 Task: Create a due date automation trigger when advanced on, on the tuesday of the week before a card is due add fields with custom field "Resume" set to a number greater or equal to 1 and lower than 10 at 11:00 AM.
Action: Mouse pressed left at (647, 317)
Screenshot: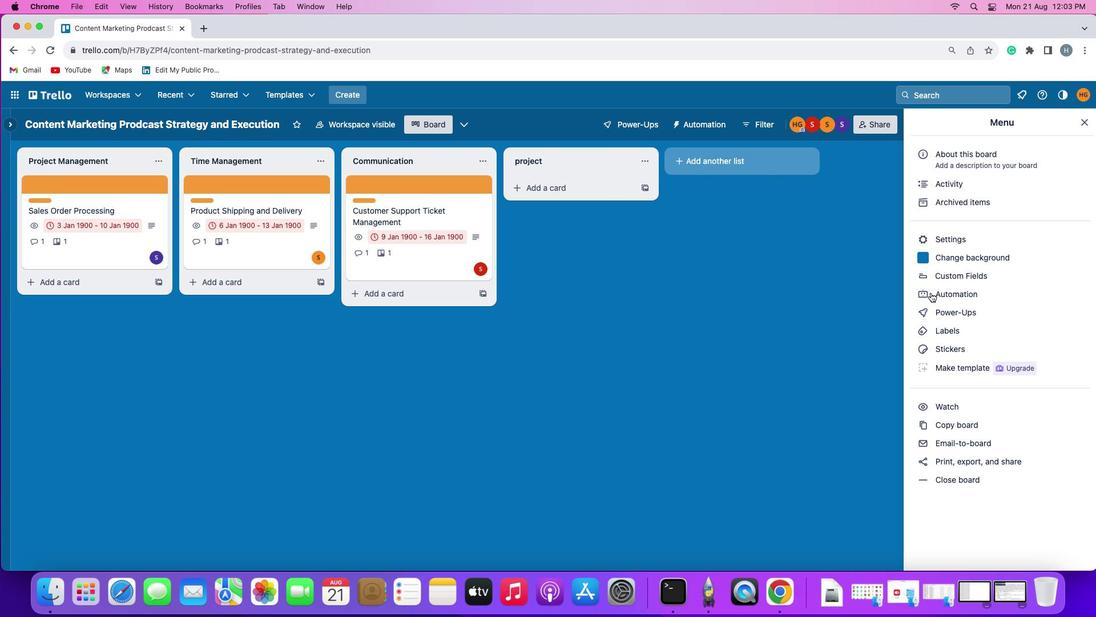 
Action: Mouse pressed left at (647, 317)
Screenshot: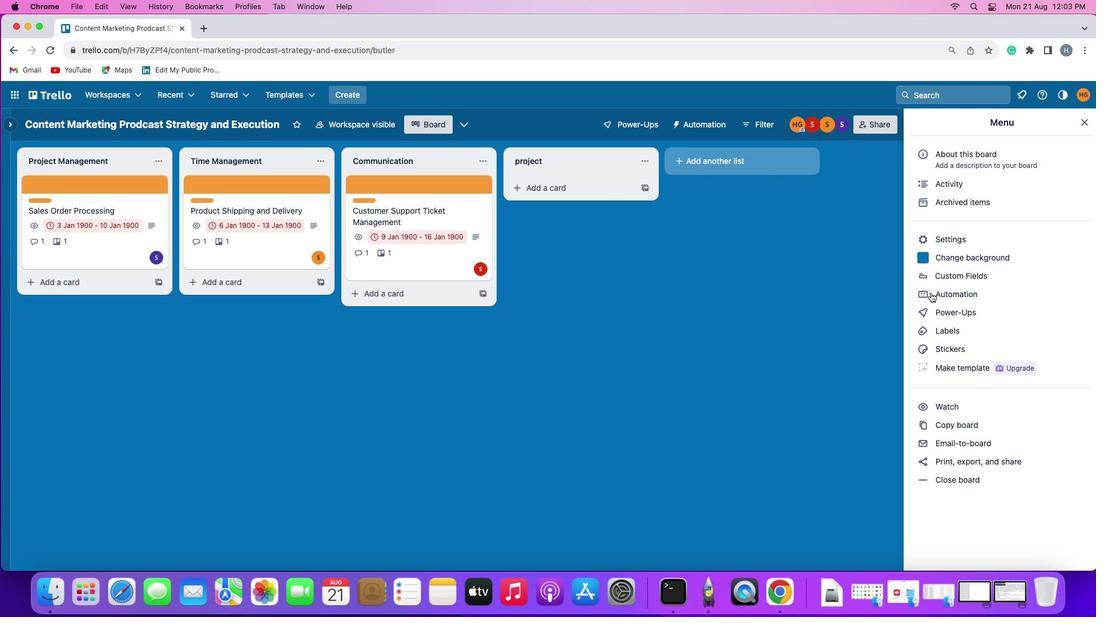 
Action: Mouse moved to (262, 297)
Screenshot: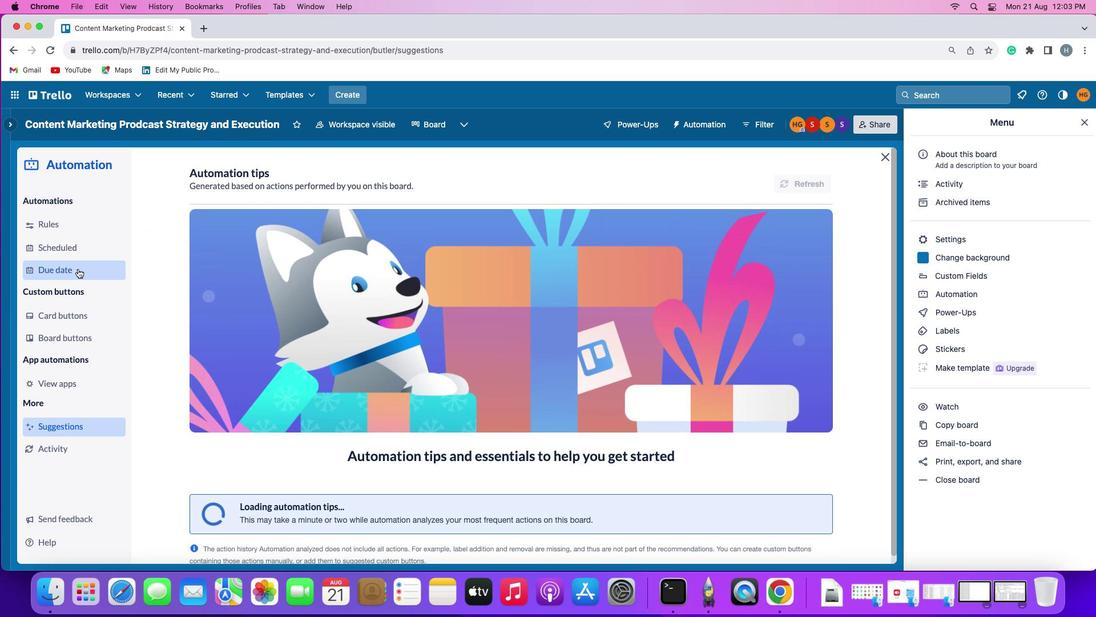 
Action: Mouse pressed left at (262, 297)
Screenshot: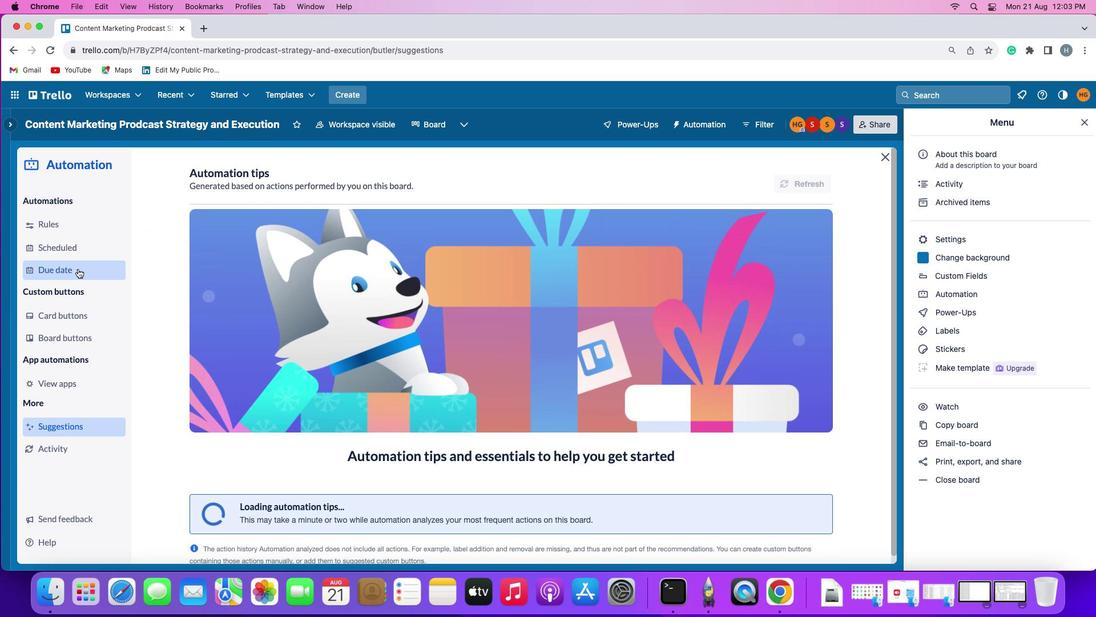 
Action: Mouse moved to (580, 213)
Screenshot: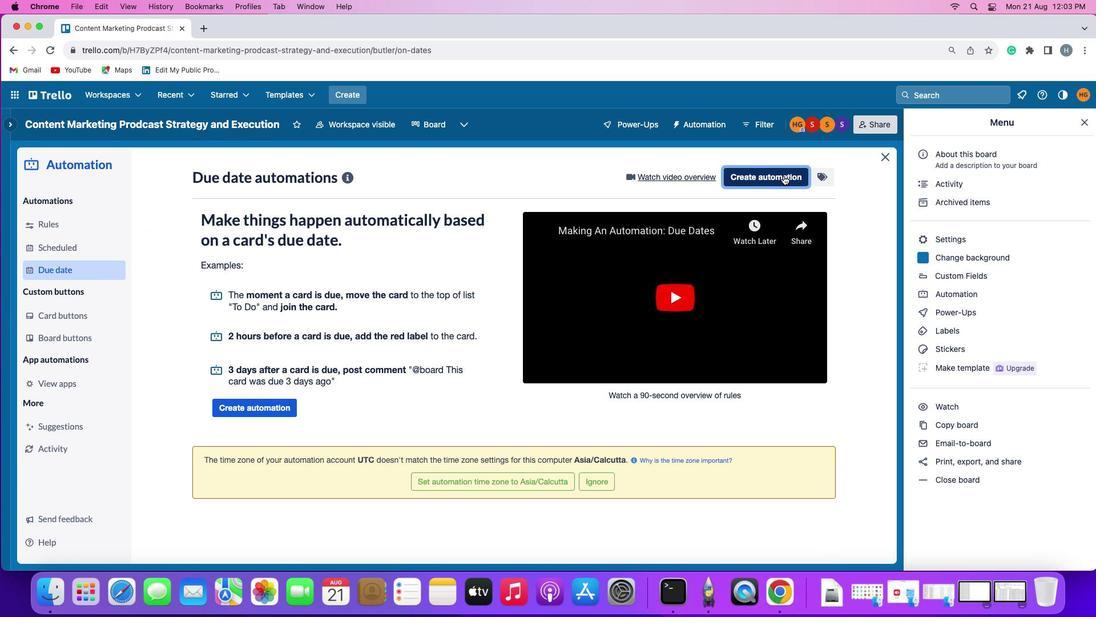 
Action: Mouse pressed left at (580, 213)
Screenshot: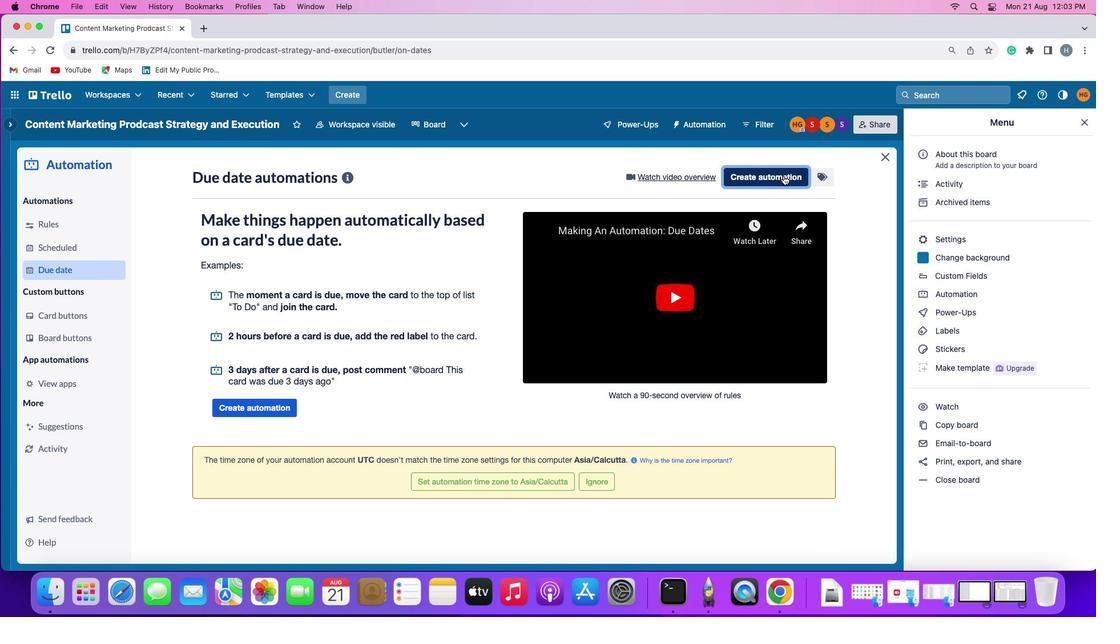 
Action: Mouse moved to (342, 314)
Screenshot: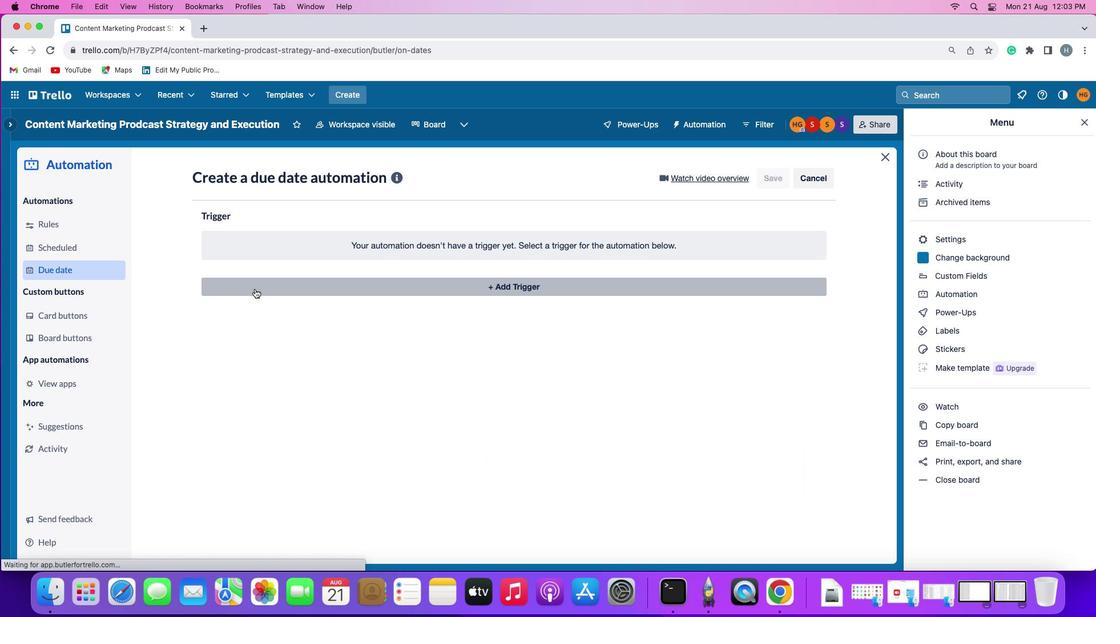 
Action: Mouse pressed left at (342, 314)
Screenshot: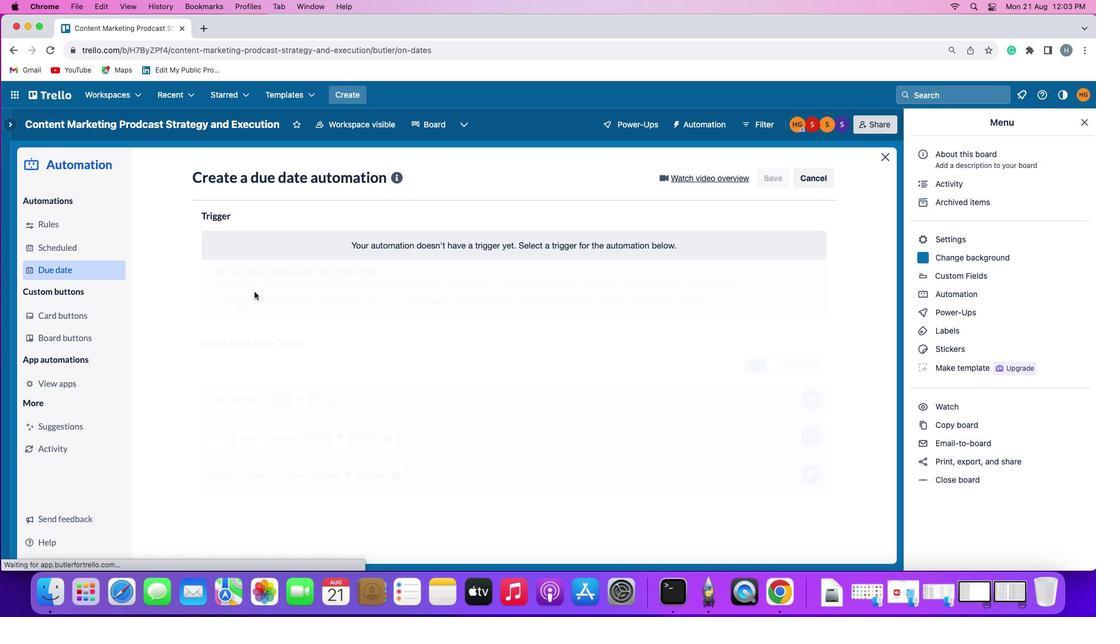 
Action: Mouse moved to (337, 502)
Screenshot: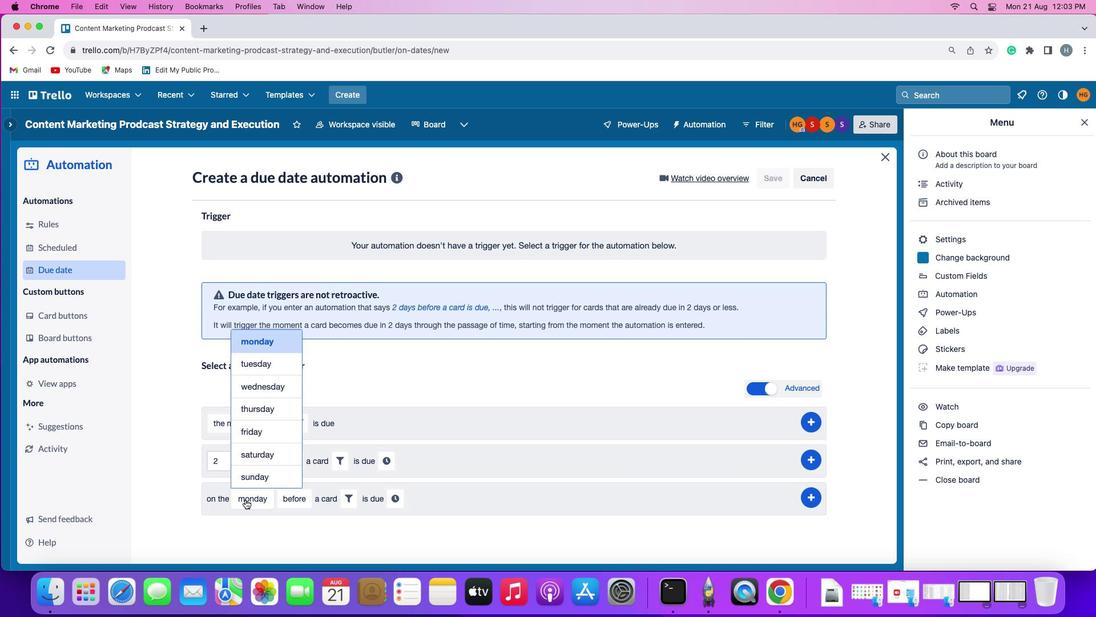 
Action: Mouse pressed left at (337, 502)
Screenshot: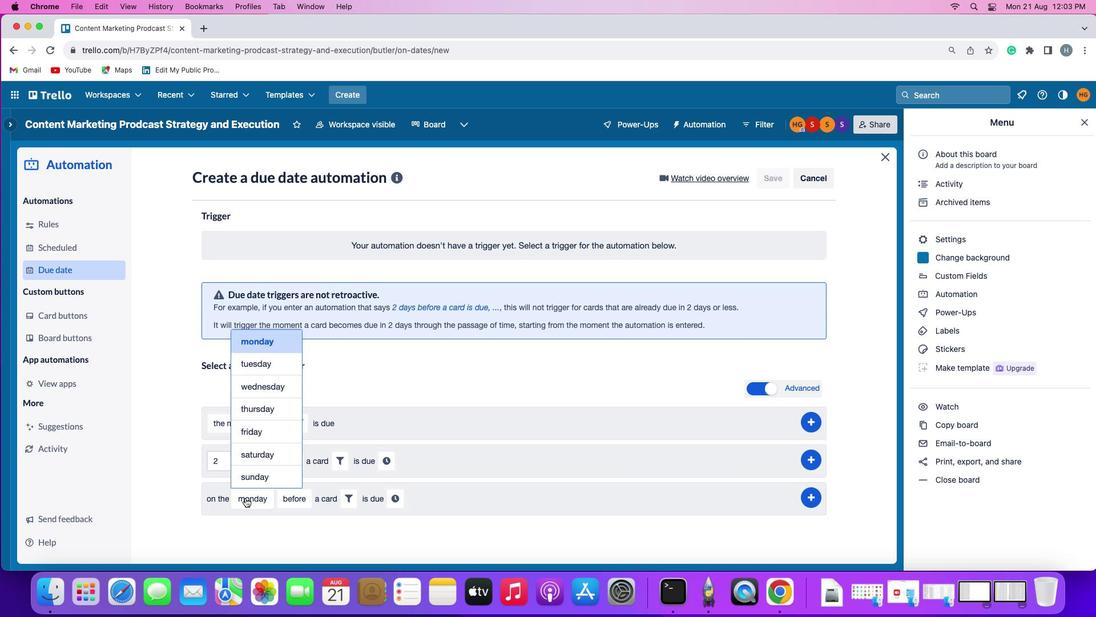 
Action: Mouse moved to (343, 382)
Screenshot: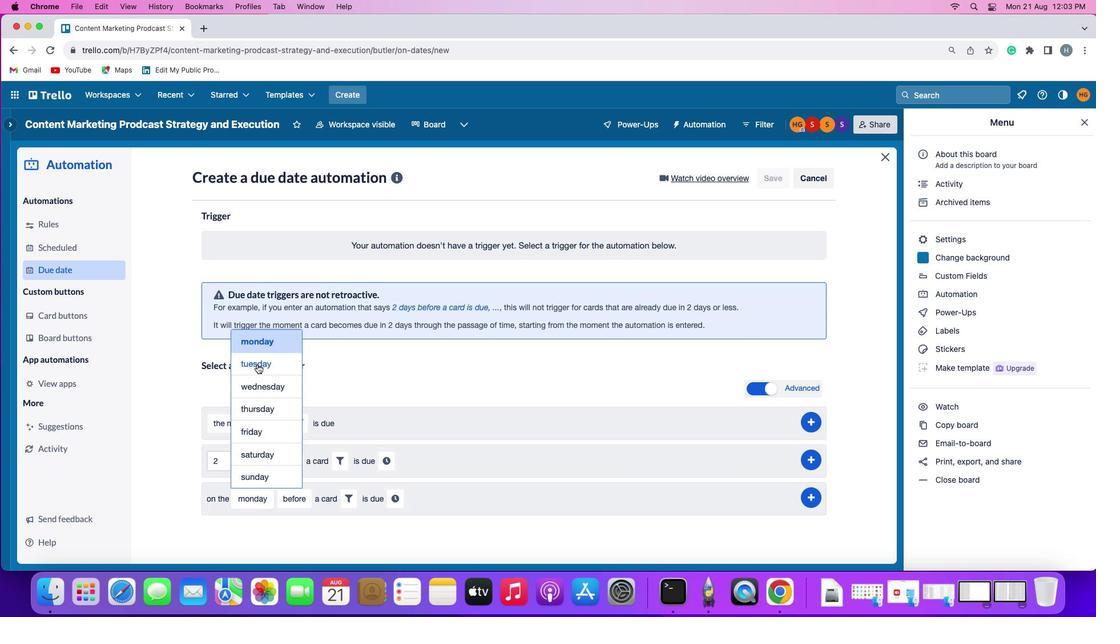 
Action: Mouse pressed left at (343, 382)
Screenshot: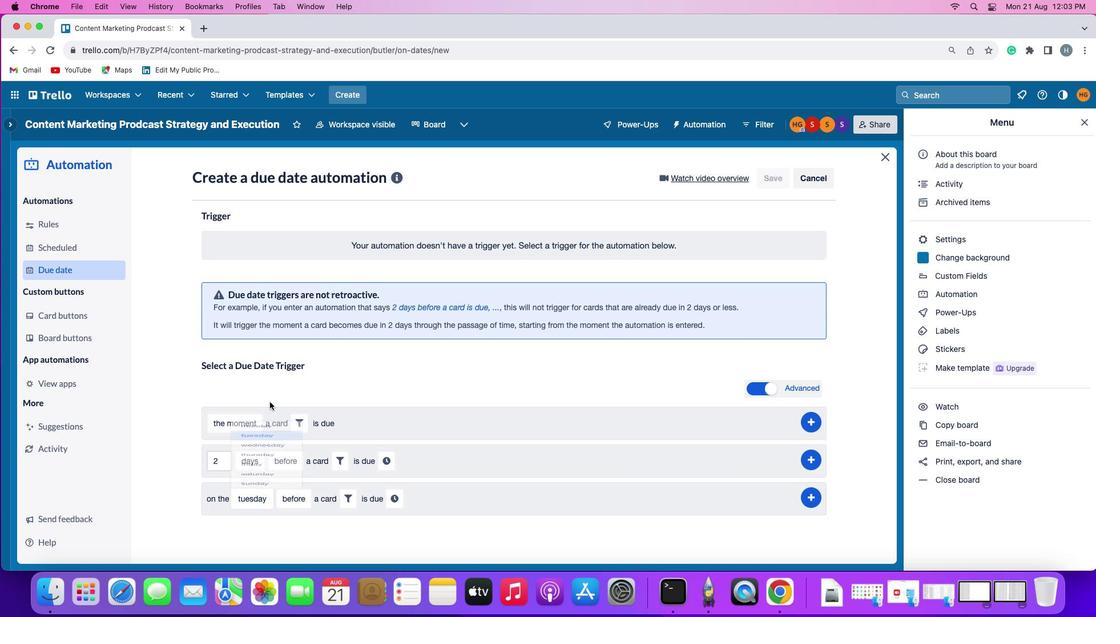 
Action: Mouse moved to (361, 509)
Screenshot: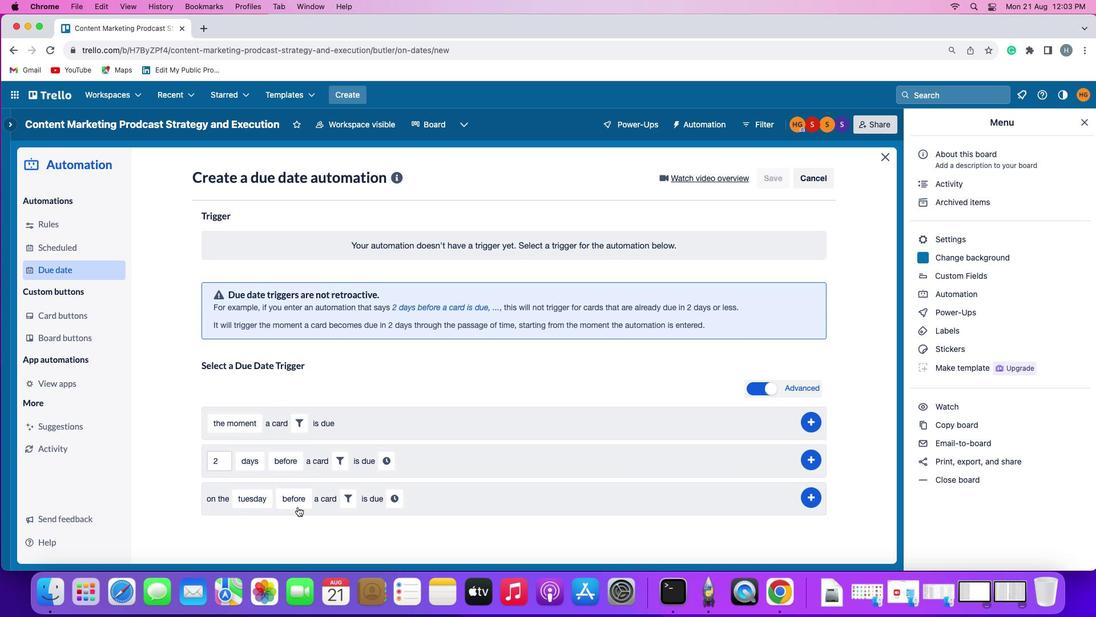 
Action: Mouse pressed left at (361, 509)
Screenshot: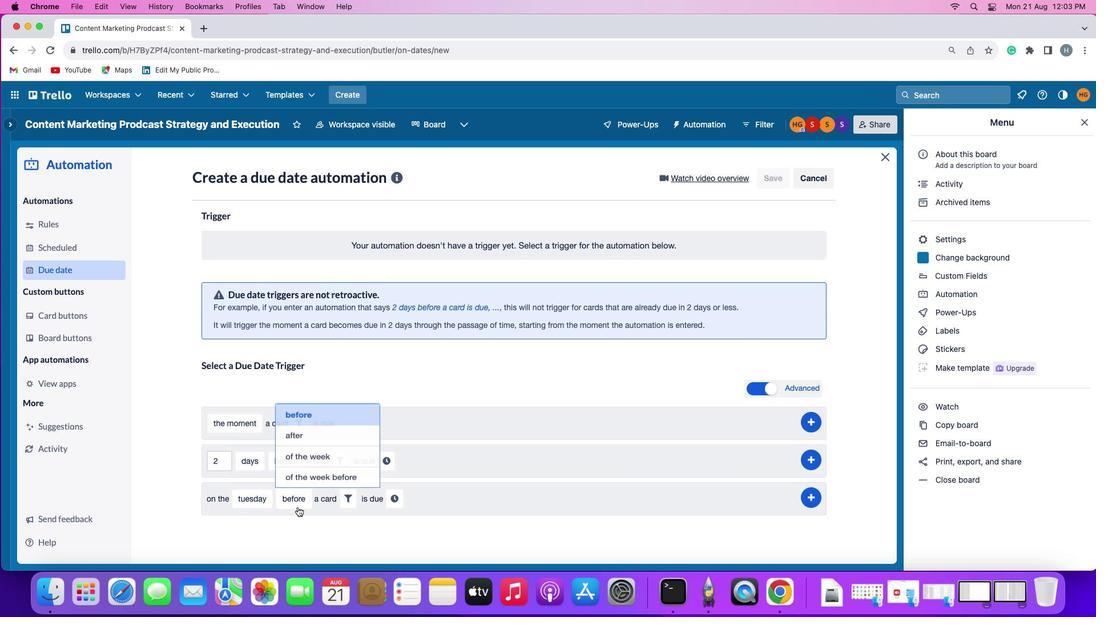 
Action: Mouse moved to (362, 485)
Screenshot: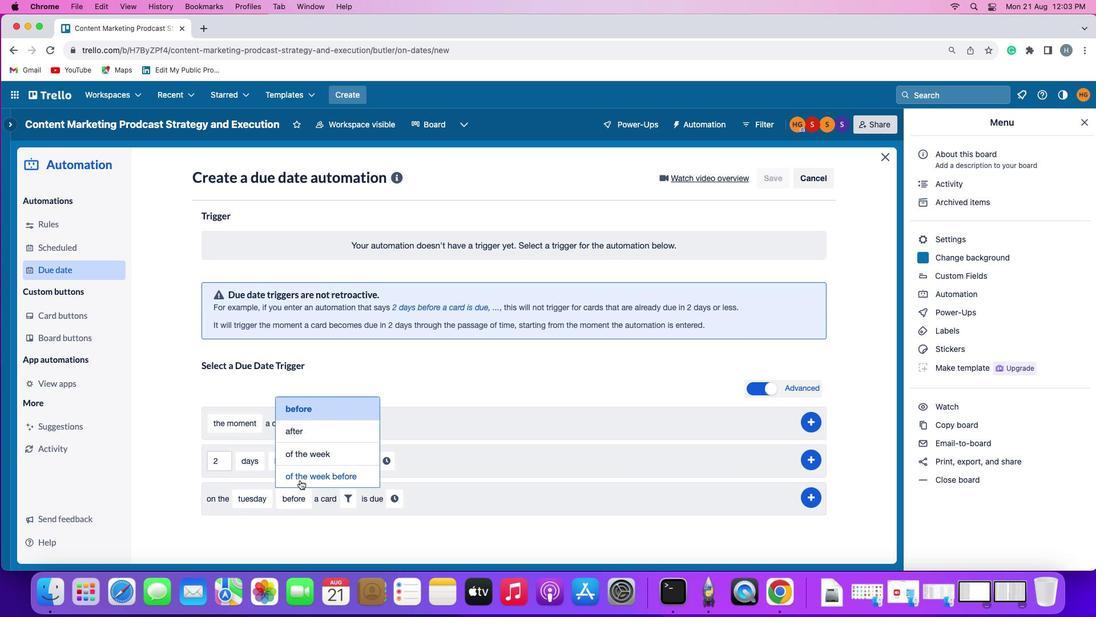 
Action: Mouse pressed left at (362, 485)
Screenshot: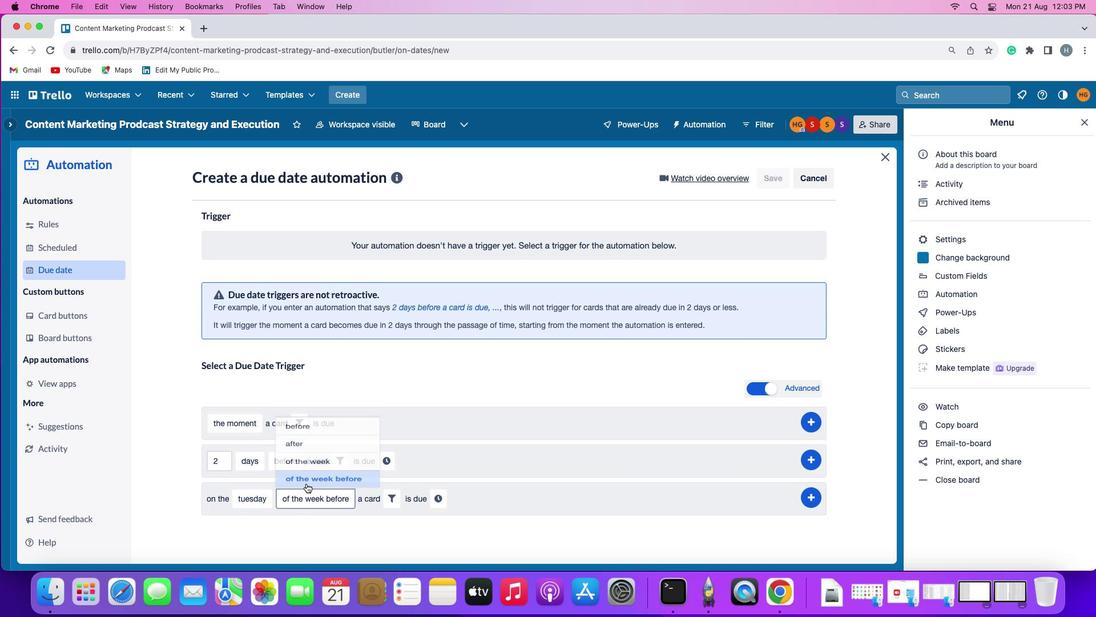 
Action: Mouse moved to (401, 502)
Screenshot: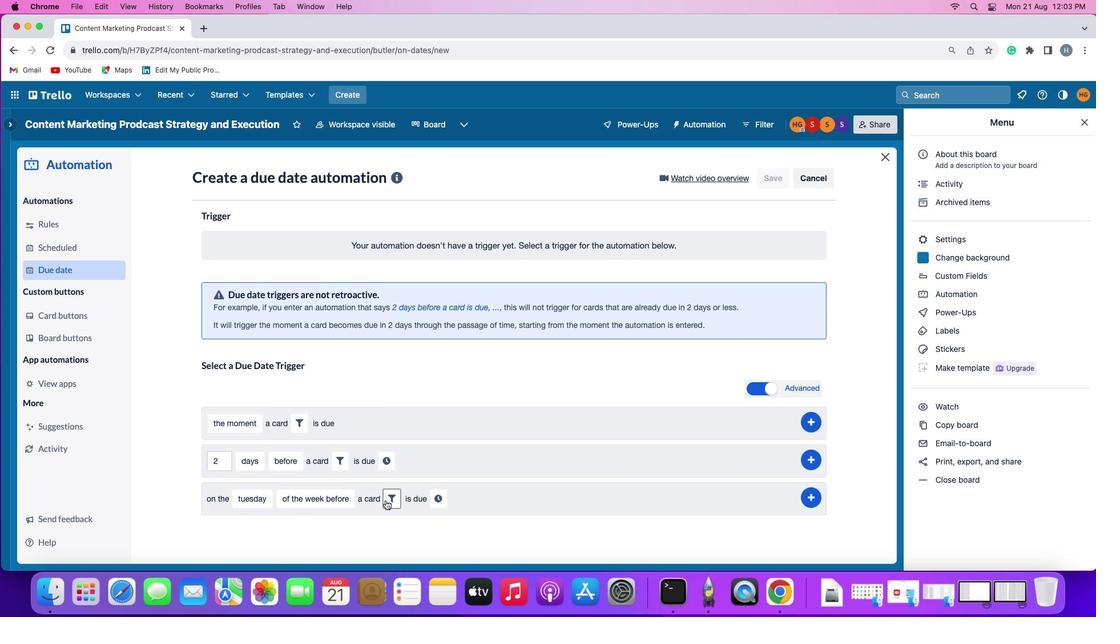 
Action: Mouse pressed left at (401, 502)
Screenshot: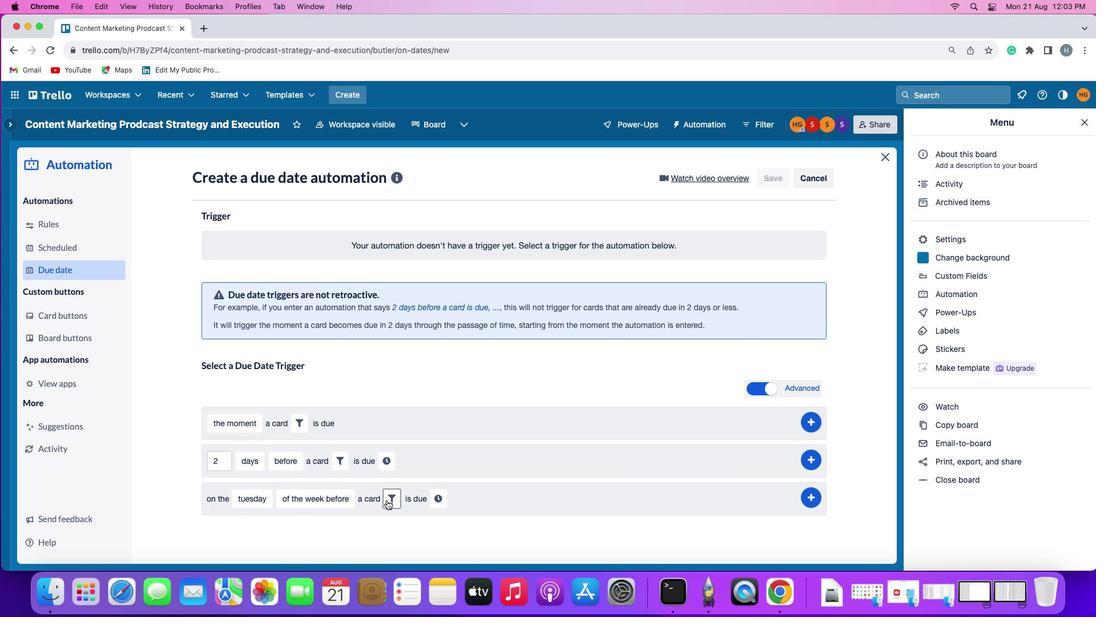 
Action: Mouse moved to (486, 534)
Screenshot: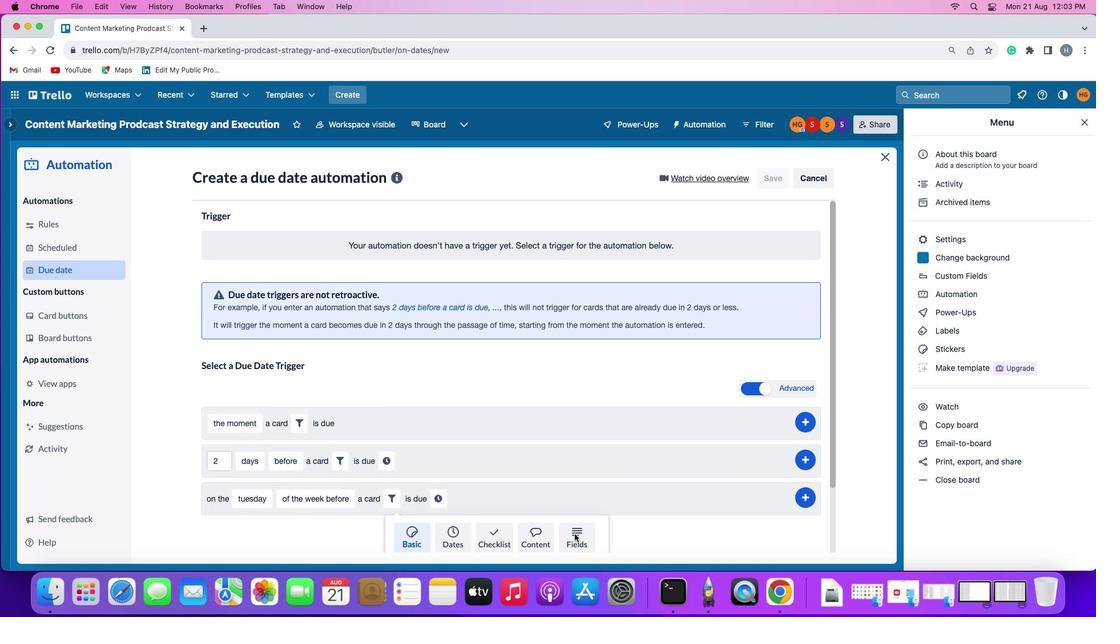 
Action: Mouse pressed left at (486, 534)
Screenshot: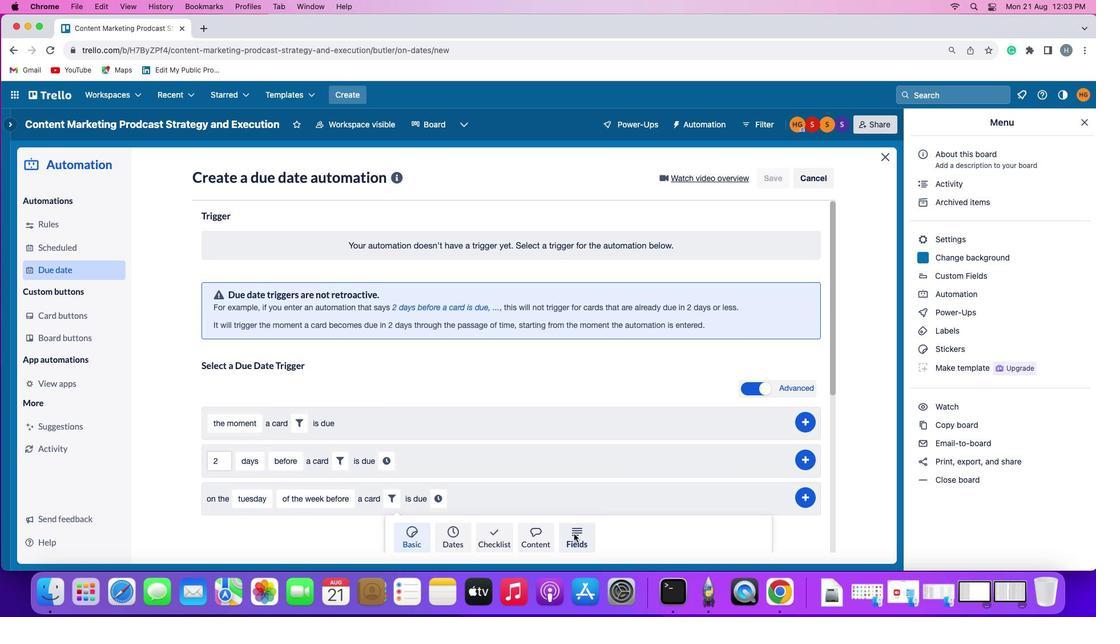 
Action: Mouse moved to (371, 514)
Screenshot: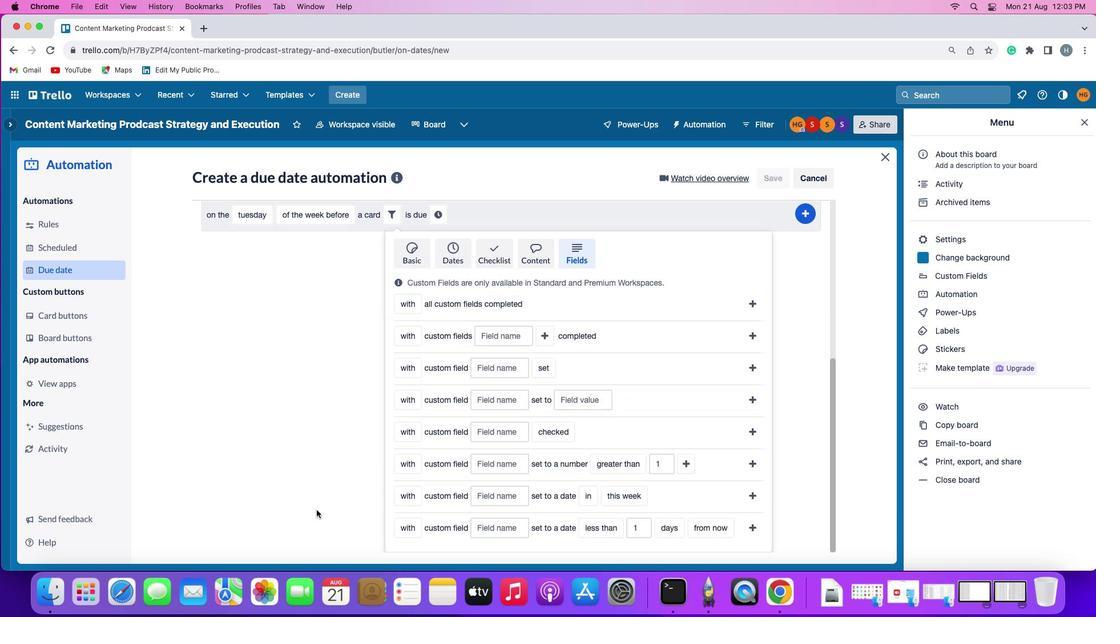 
Action: Mouse scrolled (371, 514) with delta (227, 55)
Screenshot: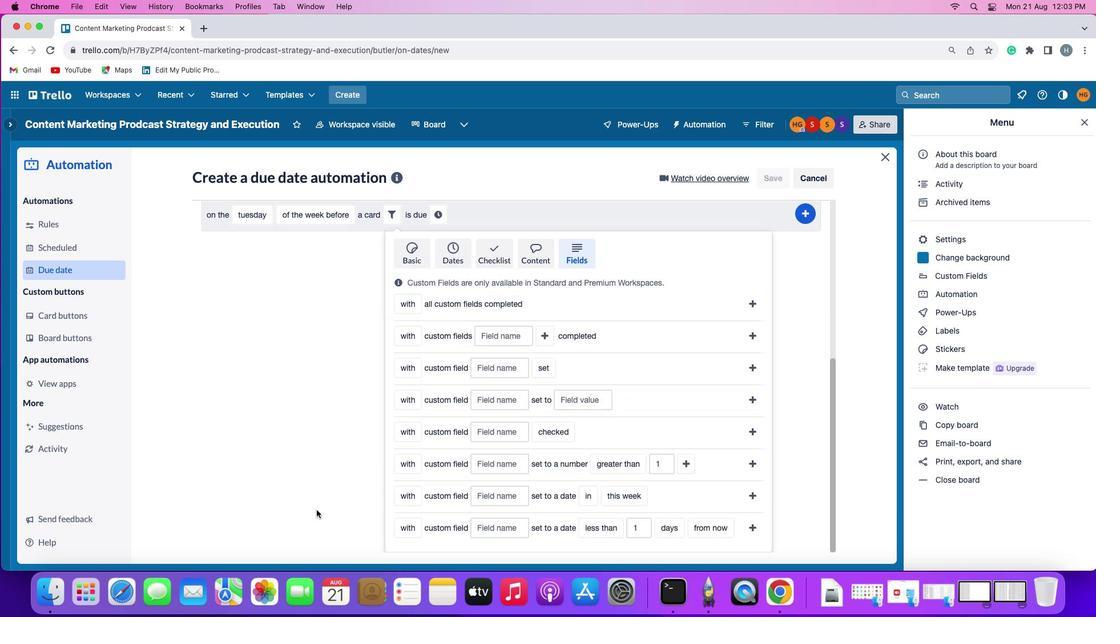 
Action: Mouse moved to (371, 514)
Screenshot: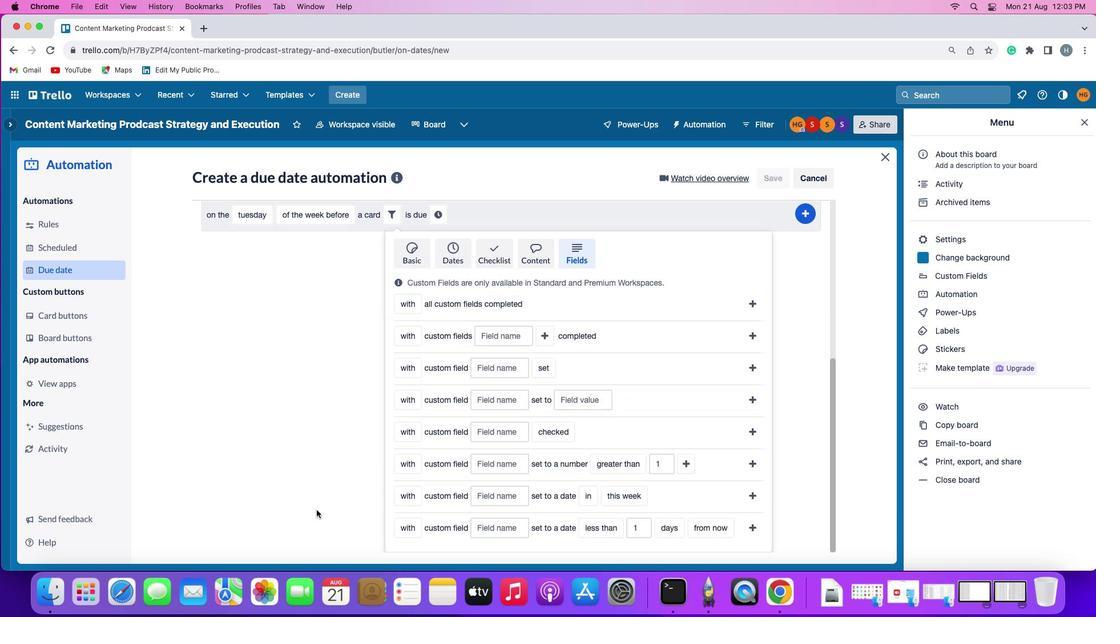 
Action: Mouse scrolled (371, 514) with delta (227, 55)
Screenshot: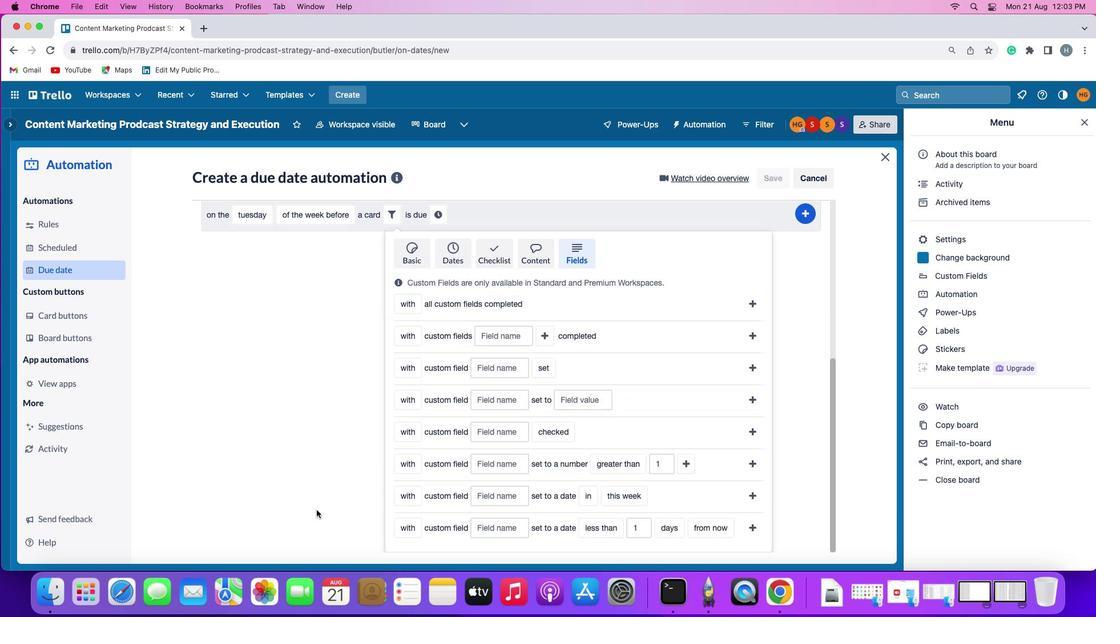 
Action: Mouse scrolled (371, 514) with delta (227, 53)
Screenshot: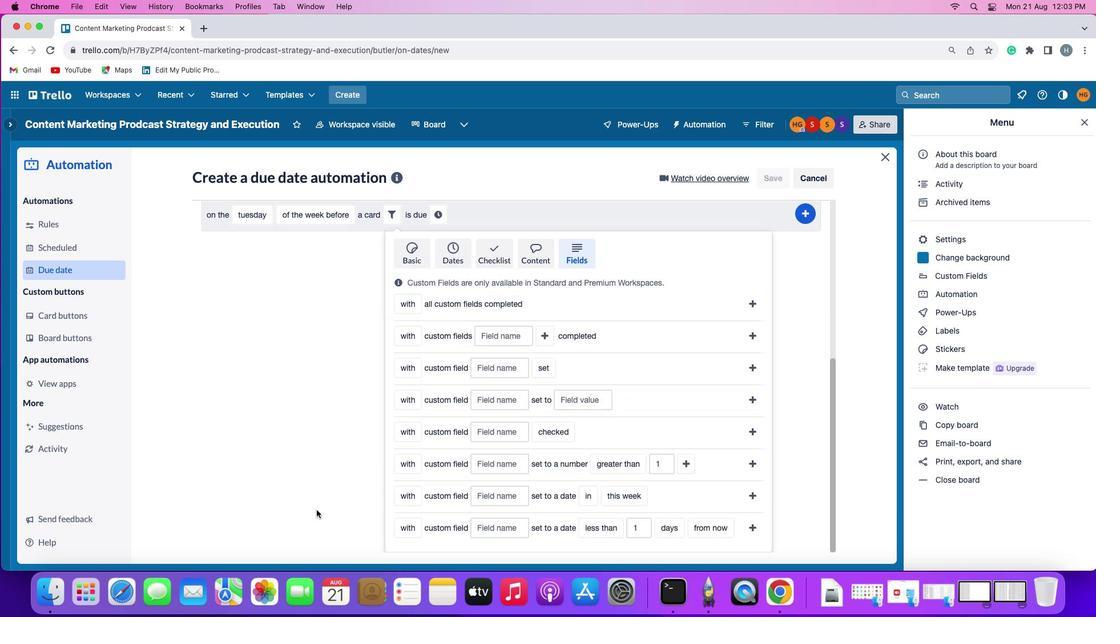 
Action: Mouse scrolled (371, 514) with delta (227, 53)
Screenshot: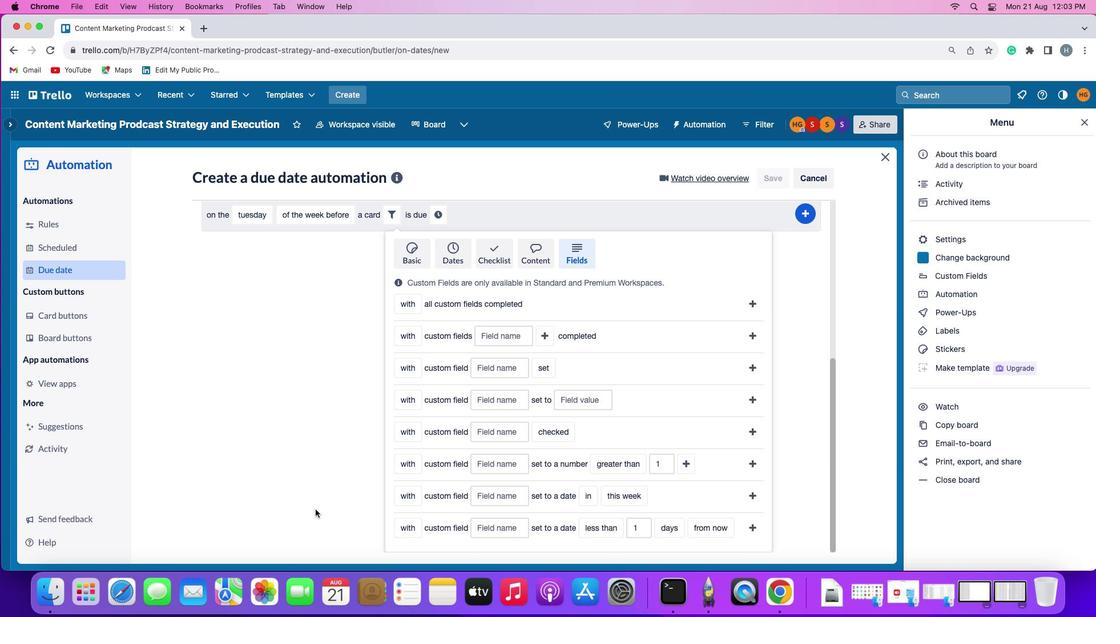 
Action: Mouse moved to (371, 514)
Screenshot: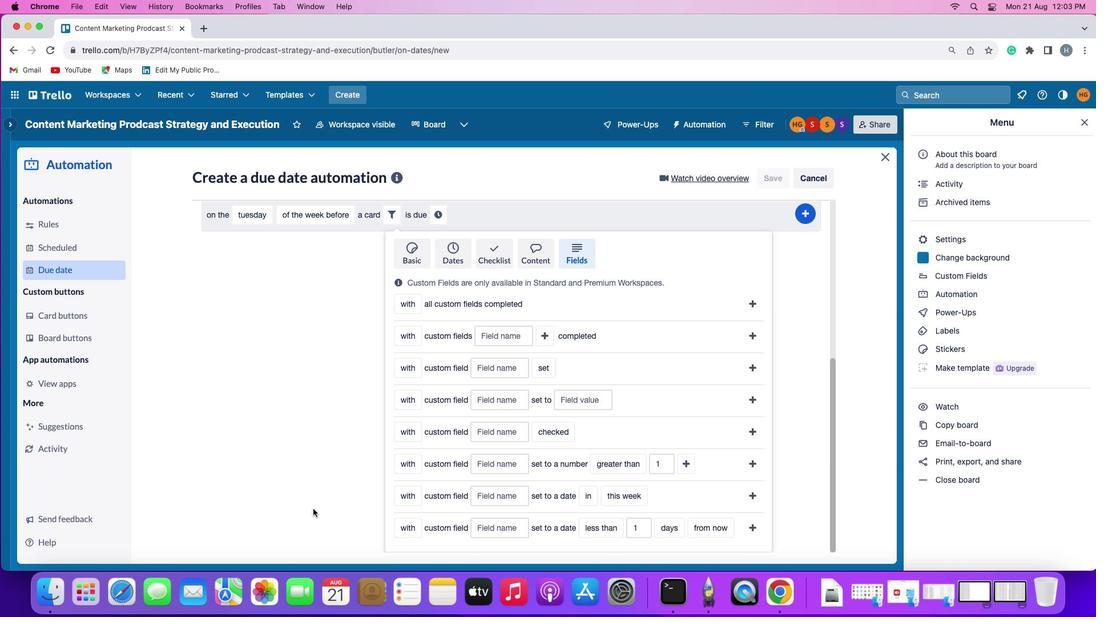 
Action: Mouse scrolled (371, 514) with delta (227, 52)
Screenshot: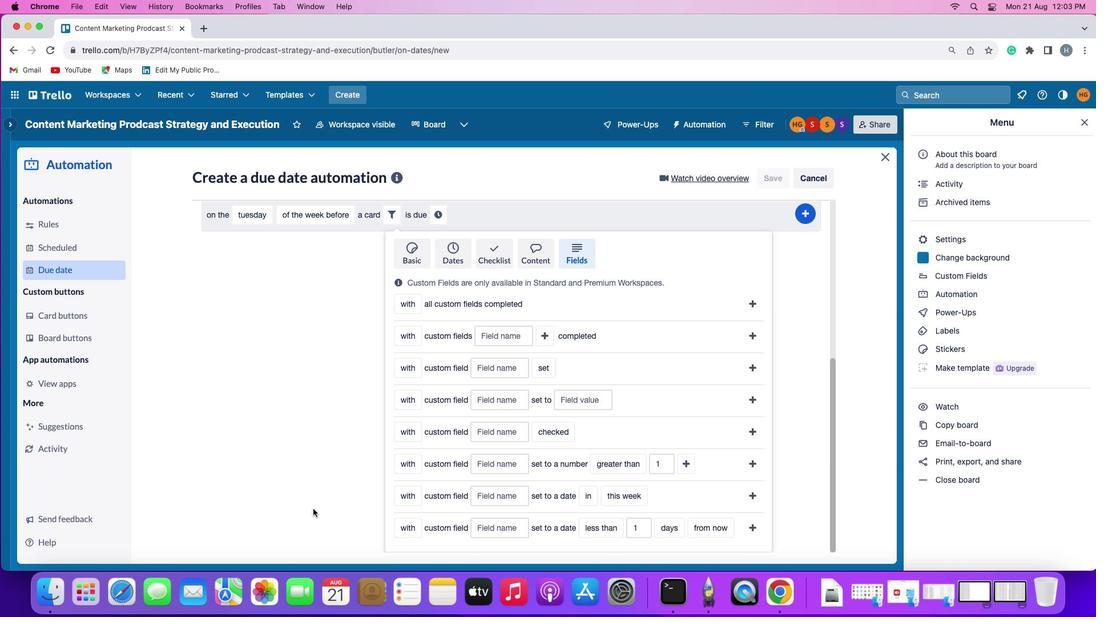 
Action: Mouse moved to (364, 507)
Screenshot: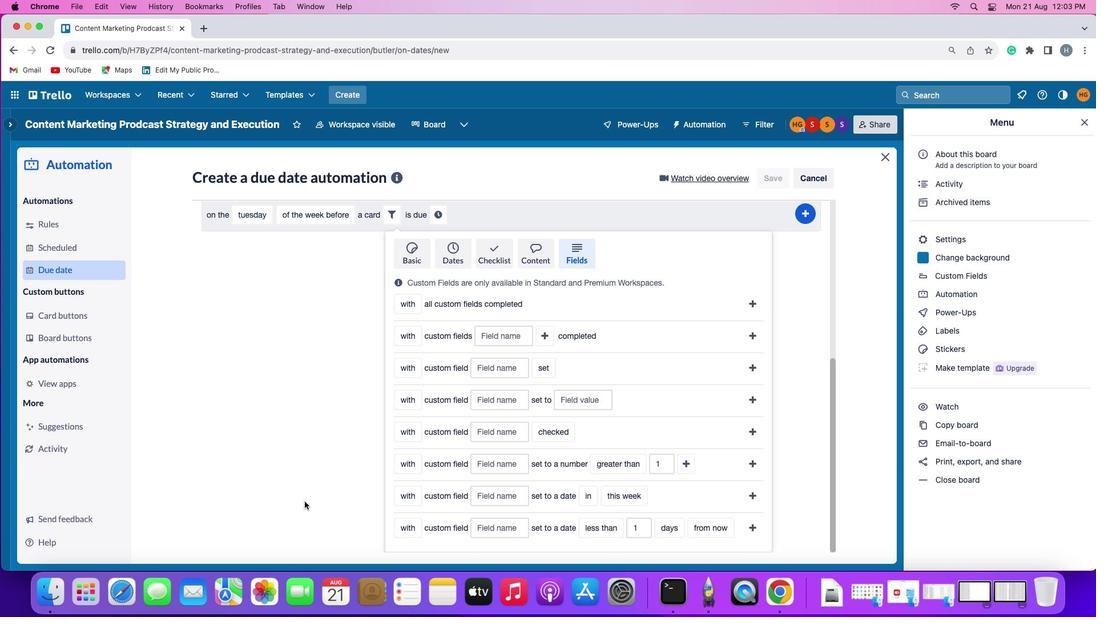 
Action: Mouse scrolled (364, 507) with delta (227, 55)
Screenshot: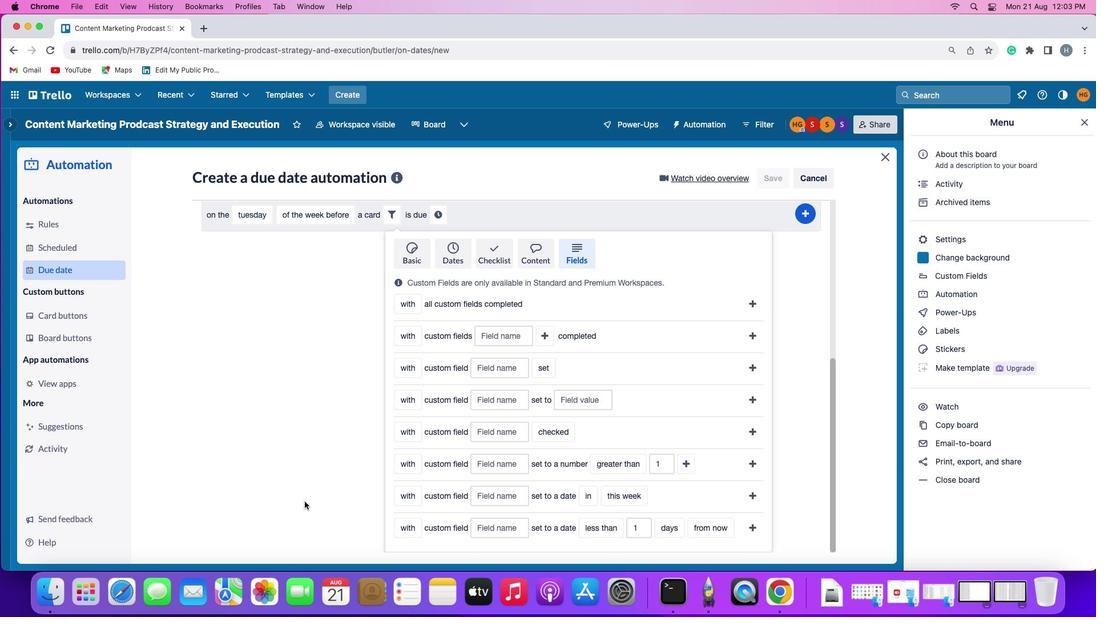 
Action: Mouse moved to (364, 507)
Screenshot: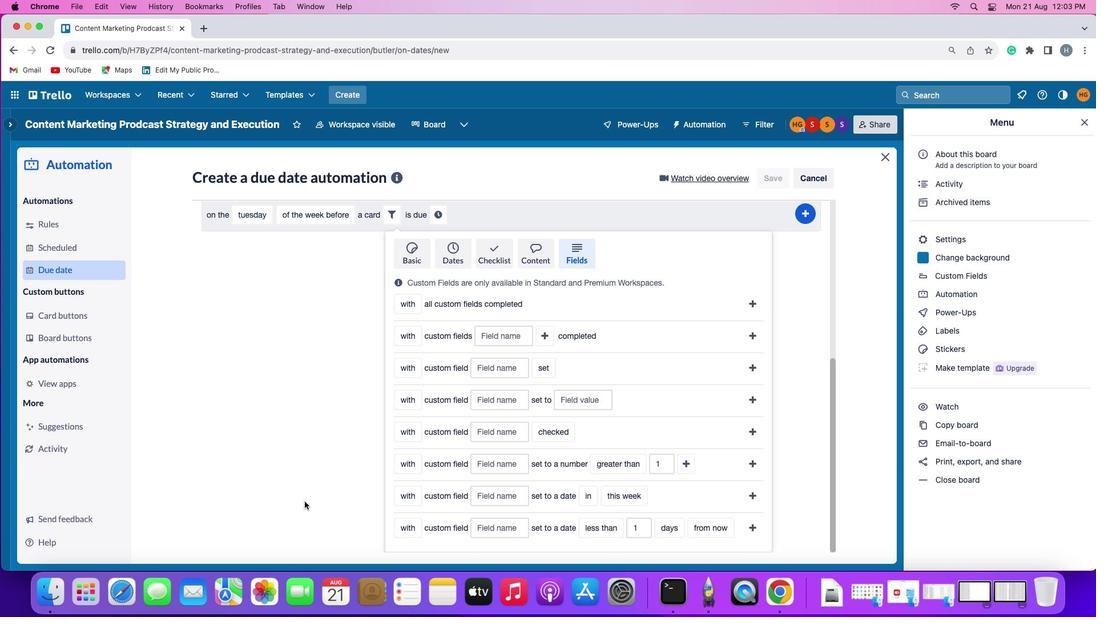 
Action: Mouse scrolled (364, 507) with delta (227, 55)
Screenshot: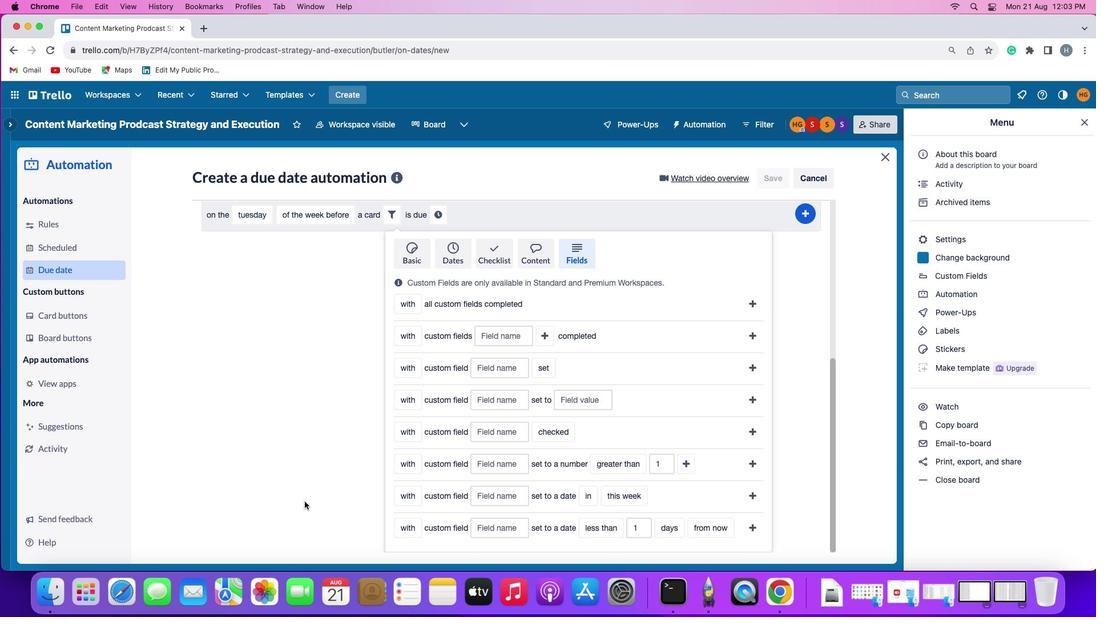 
Action: Mouse moved to (364, 507)
Screenshot: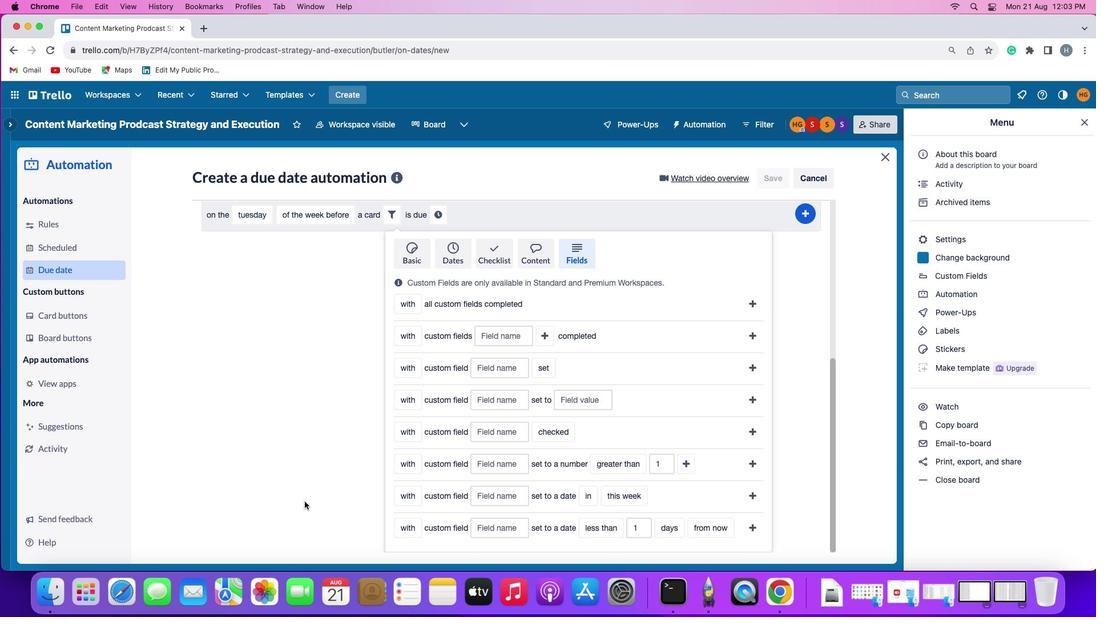 
Action: Mouse scrolled (364, 507) with delta (227, 54)
Screenshot: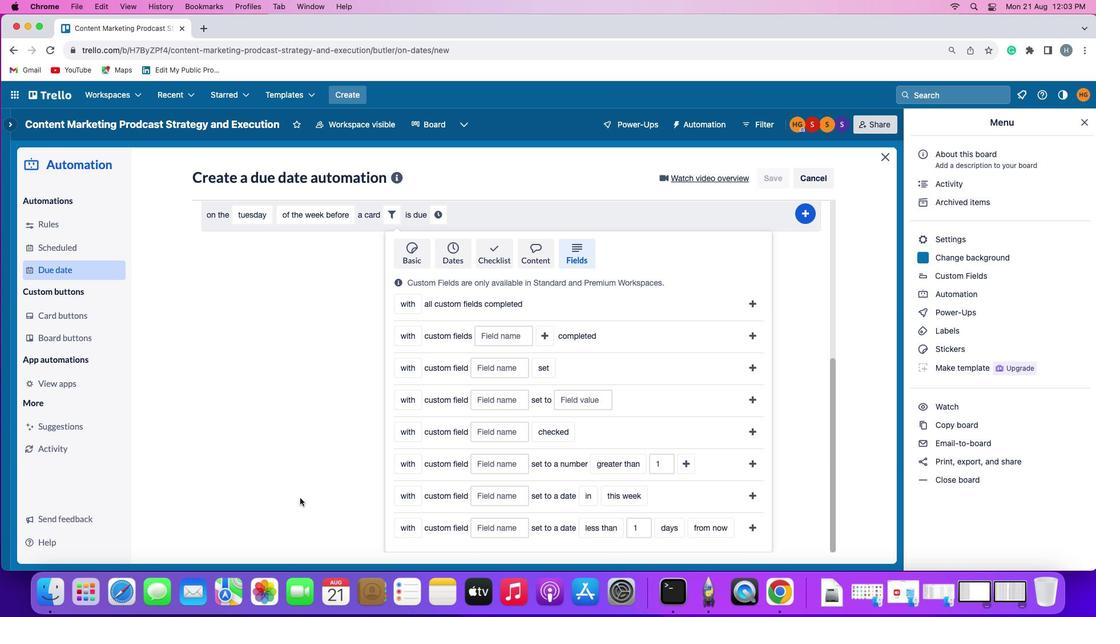 
Action: Mouse scrolled (364, 507) with delta (227, 53)
Screenshot: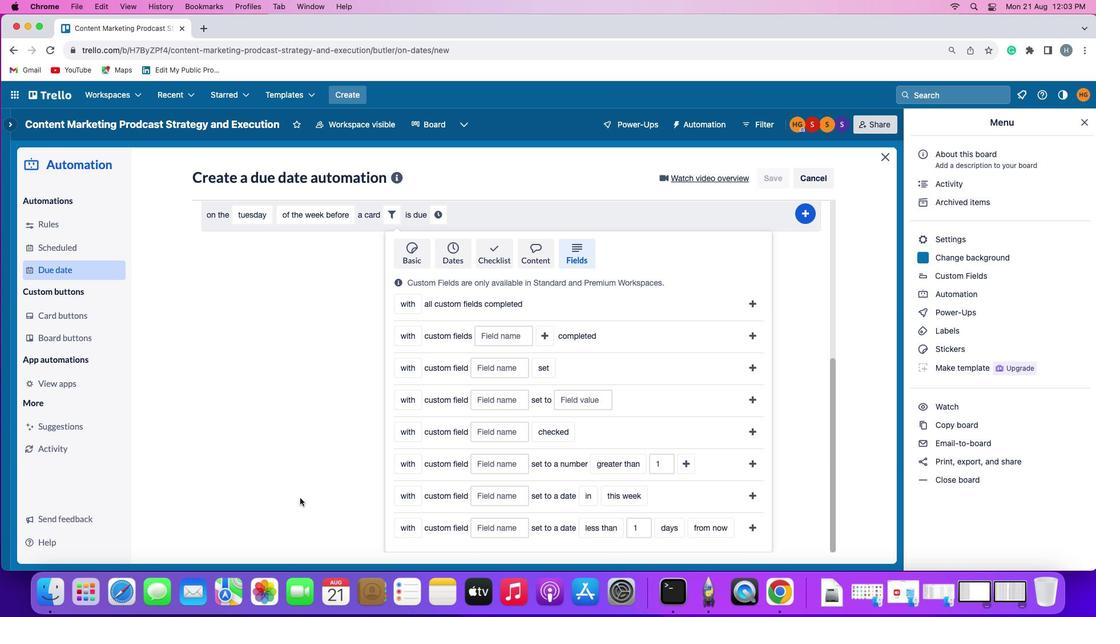 
Action: Mouse scrolled (364, 507) with delta (227, 52)
Screenshot: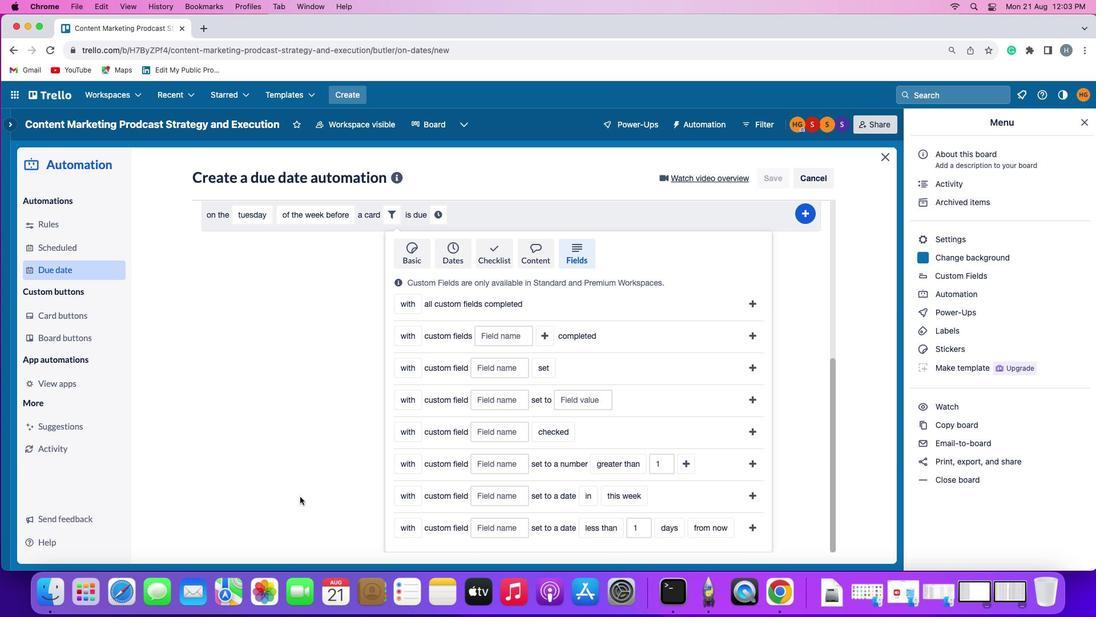 
Action: Mouse moved to (443, 470)
Screenshot: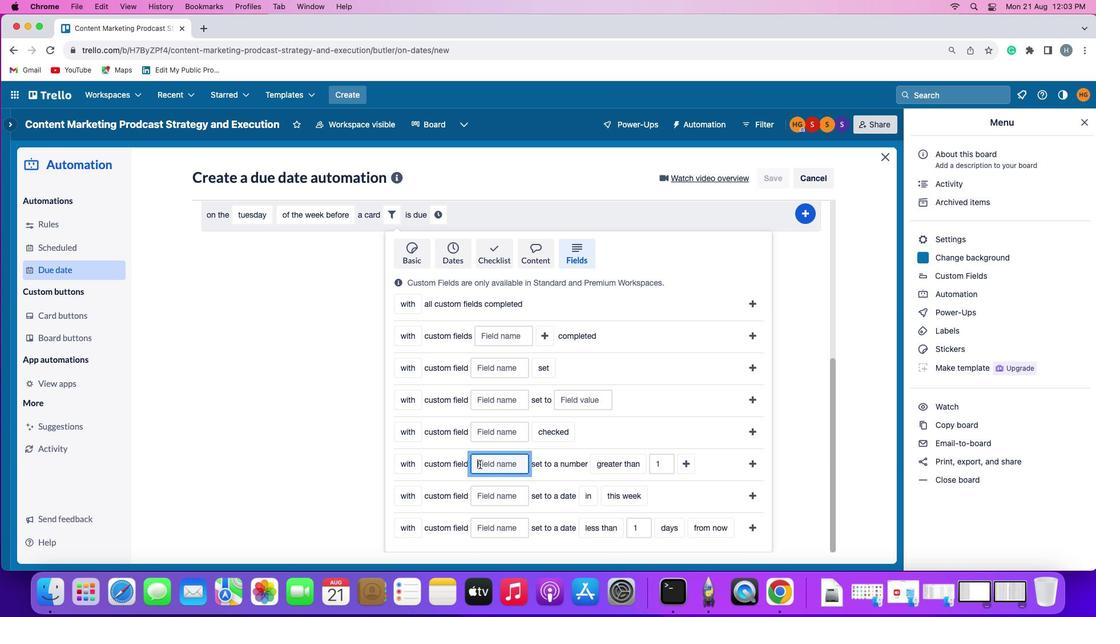 
Action: Mouse pressed left at (443, 470)
Screenshot: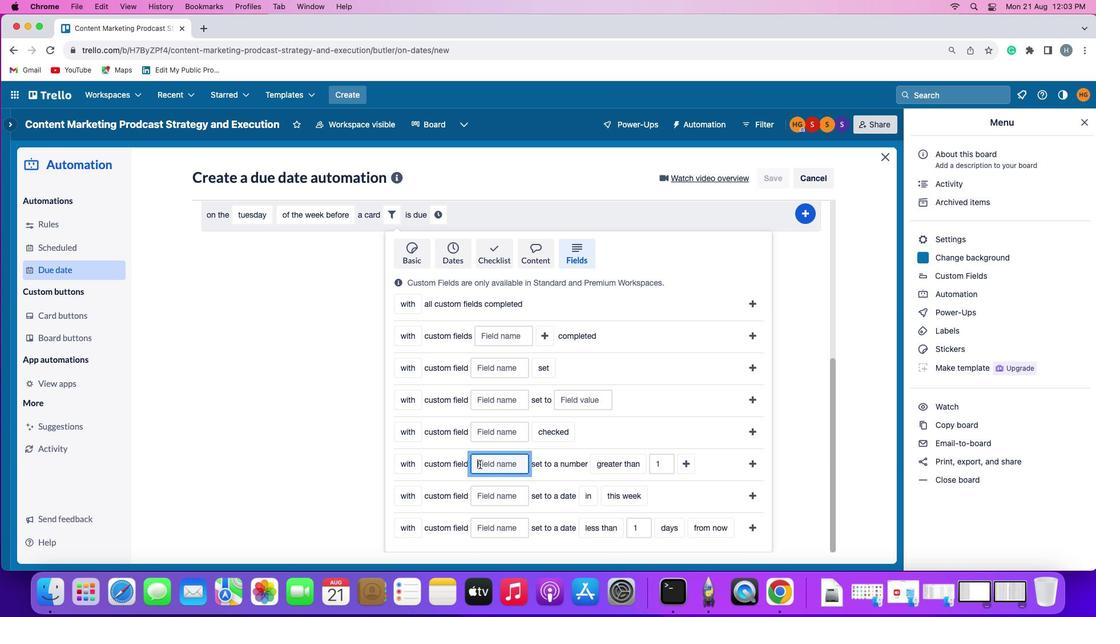 
Action: Key pressed Key.shift'R''e''s''u''m''e'
Screenshot: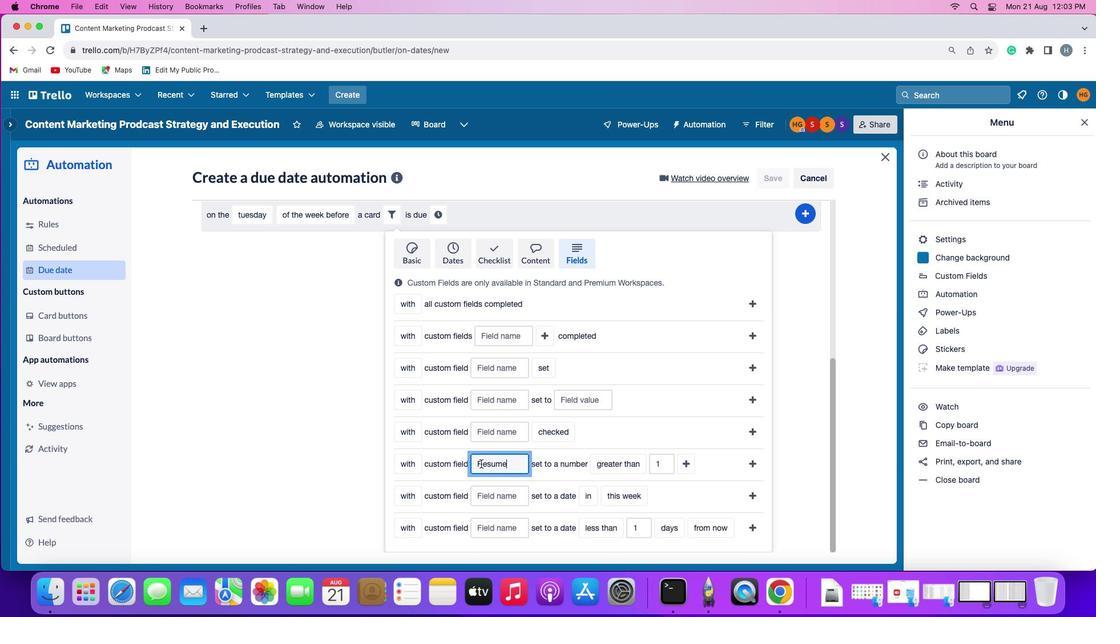 
Action: Mouse moved to (503, 470)
Screenshot: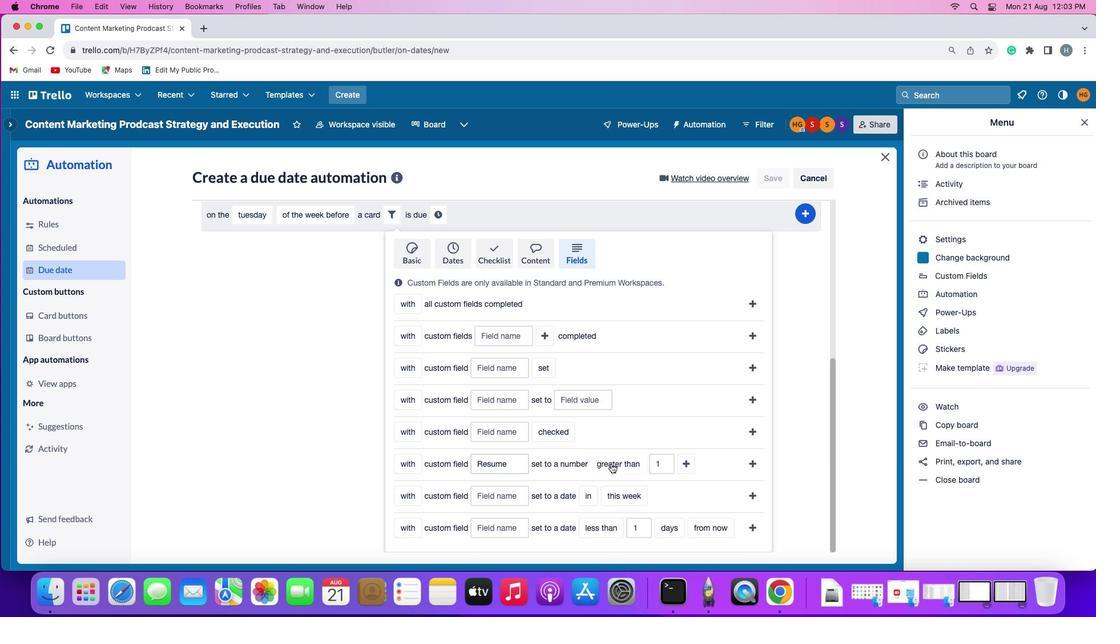 
Action: Mouse pressed left at (503, 470)
Screenshot: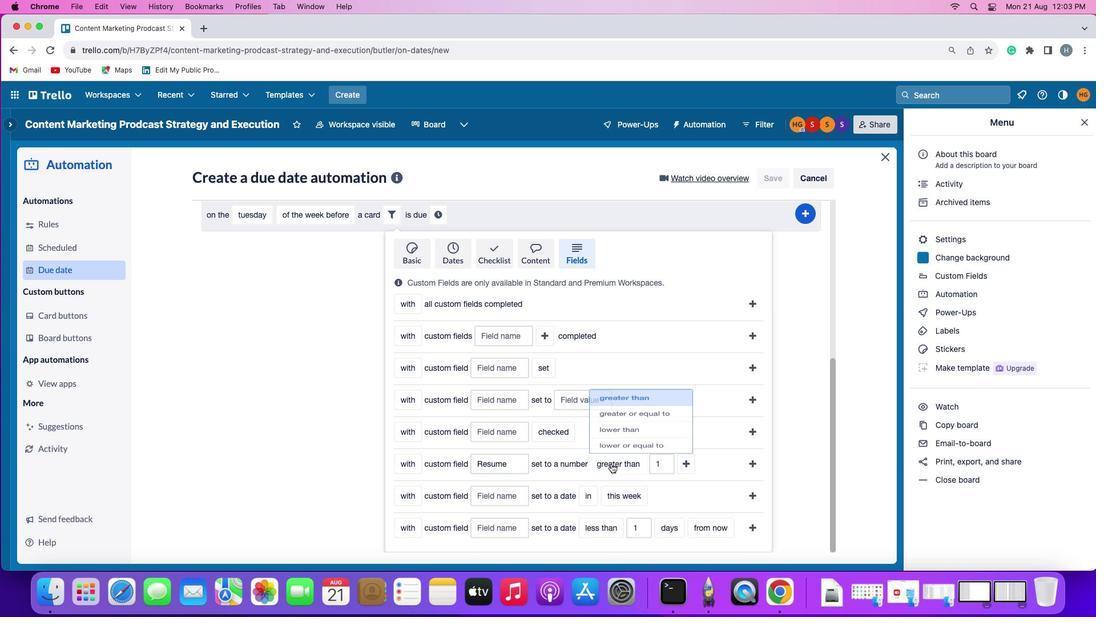 
Action: Mouse moved to (510, 406)
Screenshot: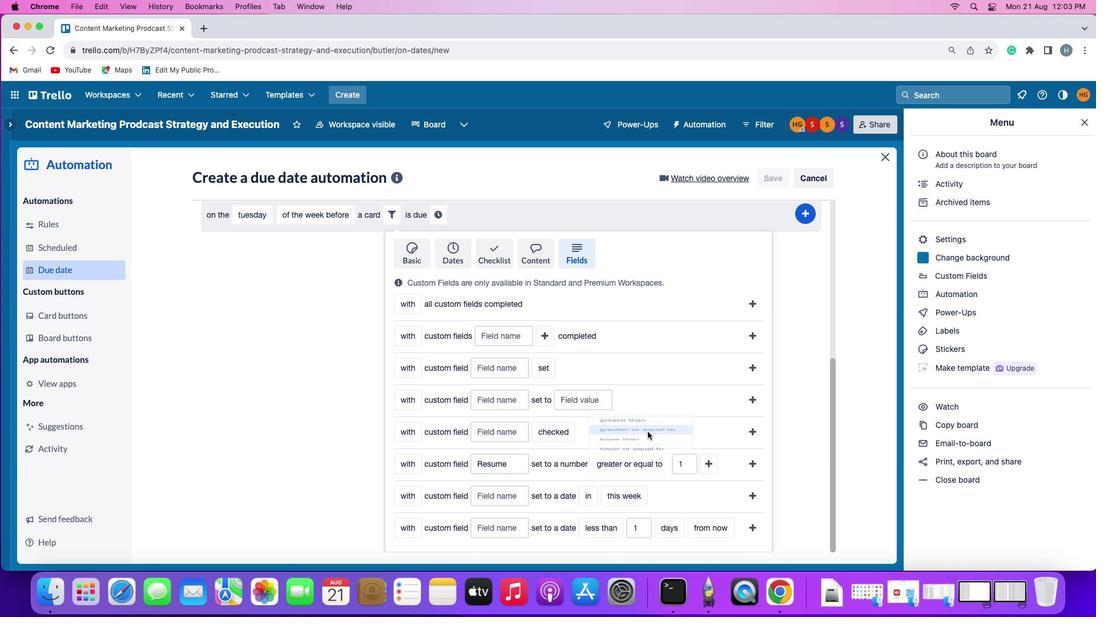 
Action: Mouse pressed left at (510, 406)
Screenshot: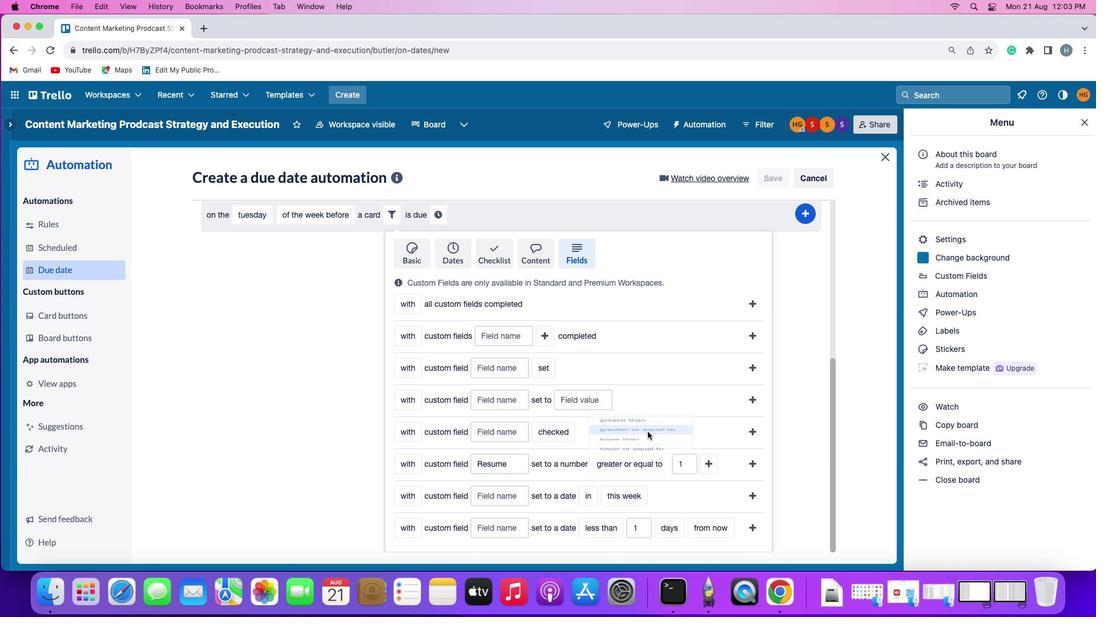 
Action: Mouse moved to (548, 472)
Screenshot: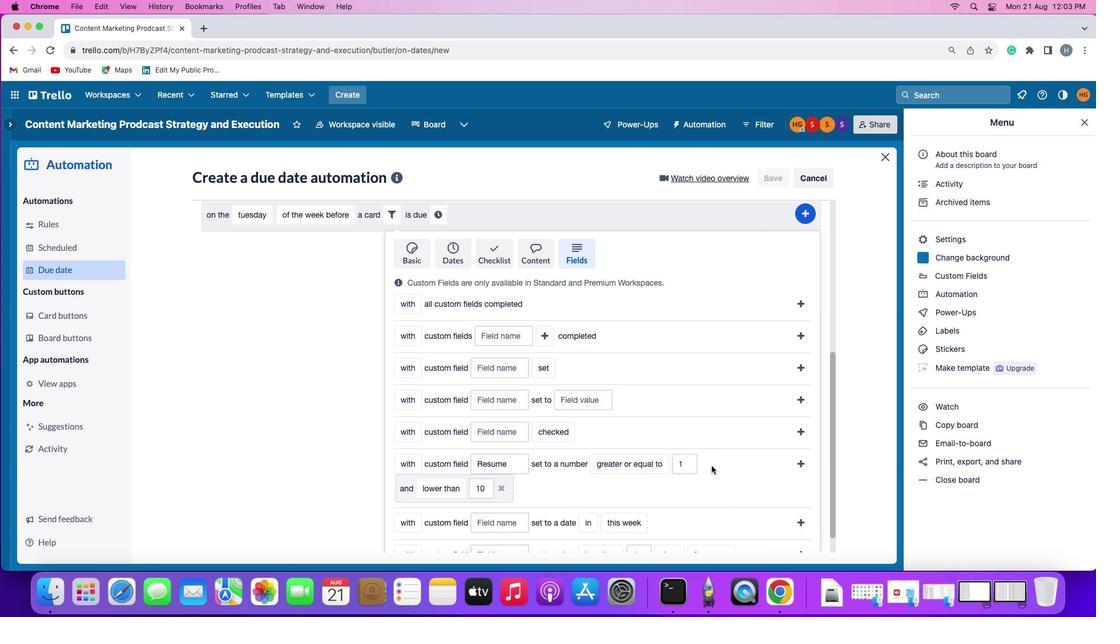 
Action: Mouse pressed left at (548, 472)
Screenshot: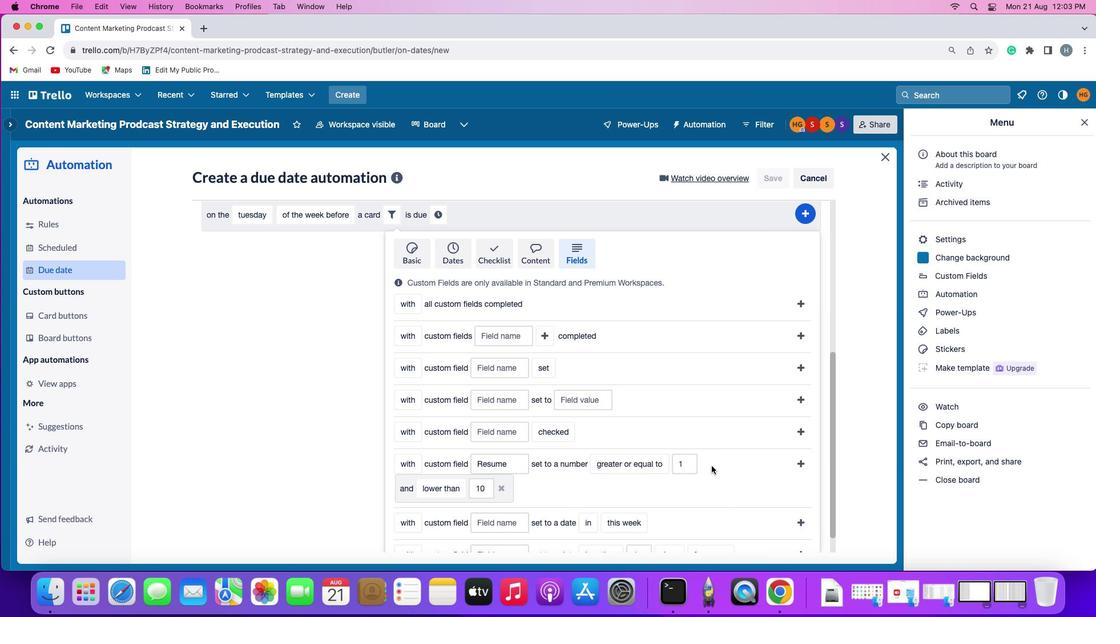 
Action: Mouse moved to (428, 494)
Screenshot: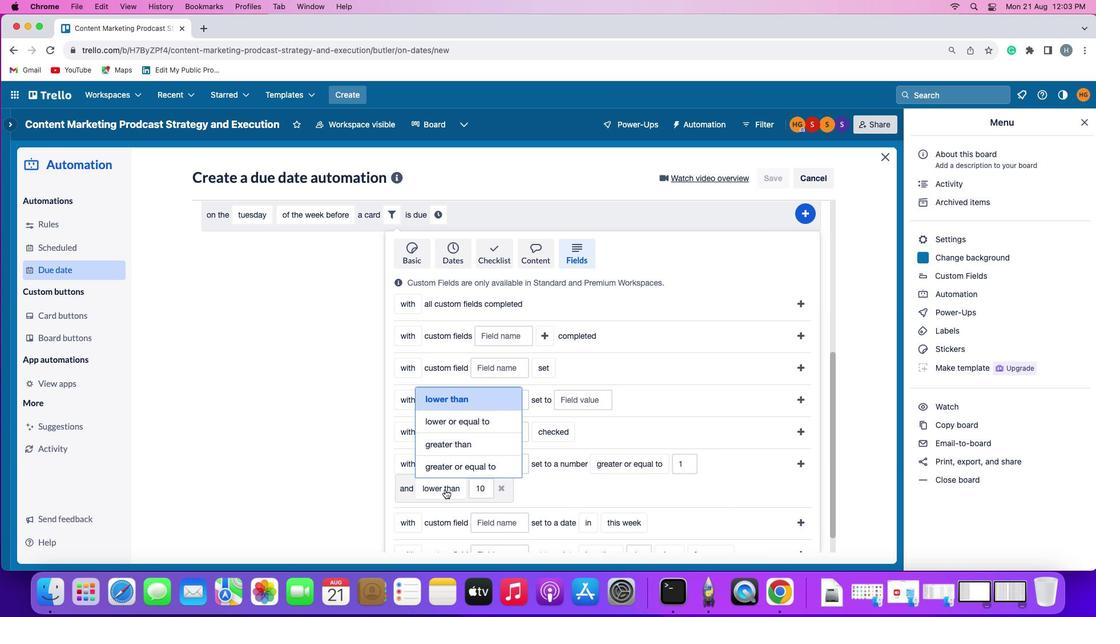 
Action: Mouse pressed left at (428, 494)
Screenshot: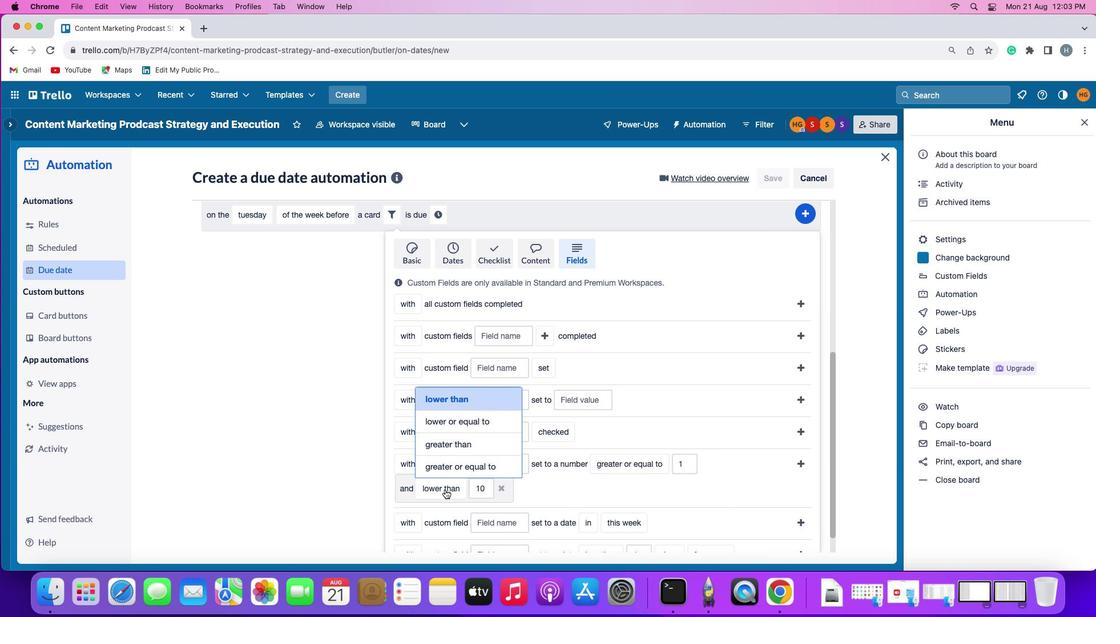 
Action: Mouse moved to (437, 415)
Screenshot: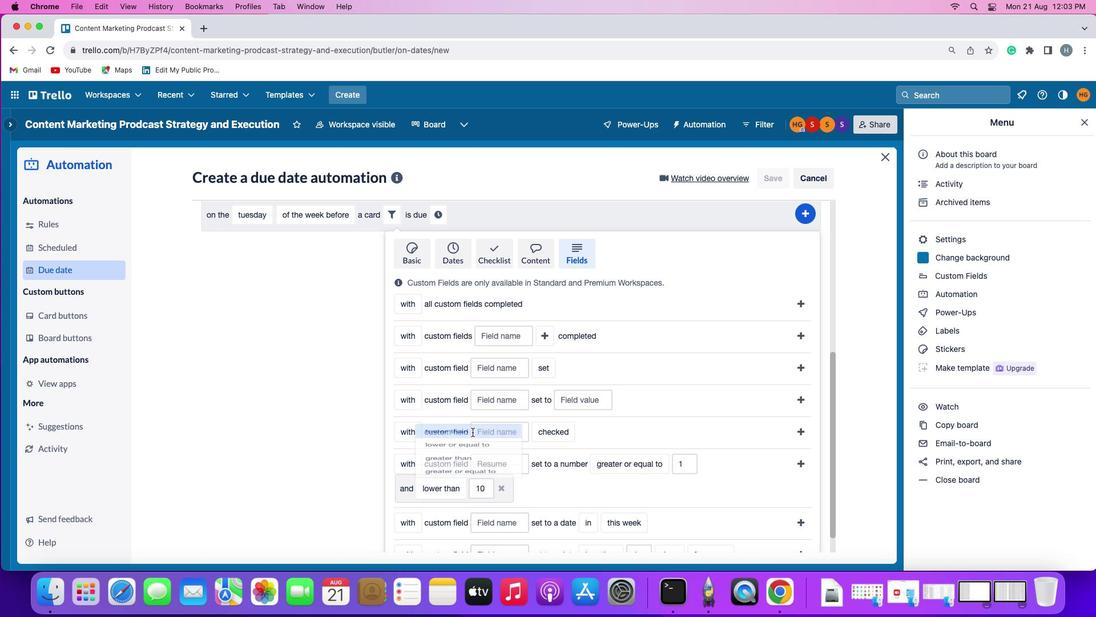 
Action: Mouse pressed left at (437, 415)
Screenshot: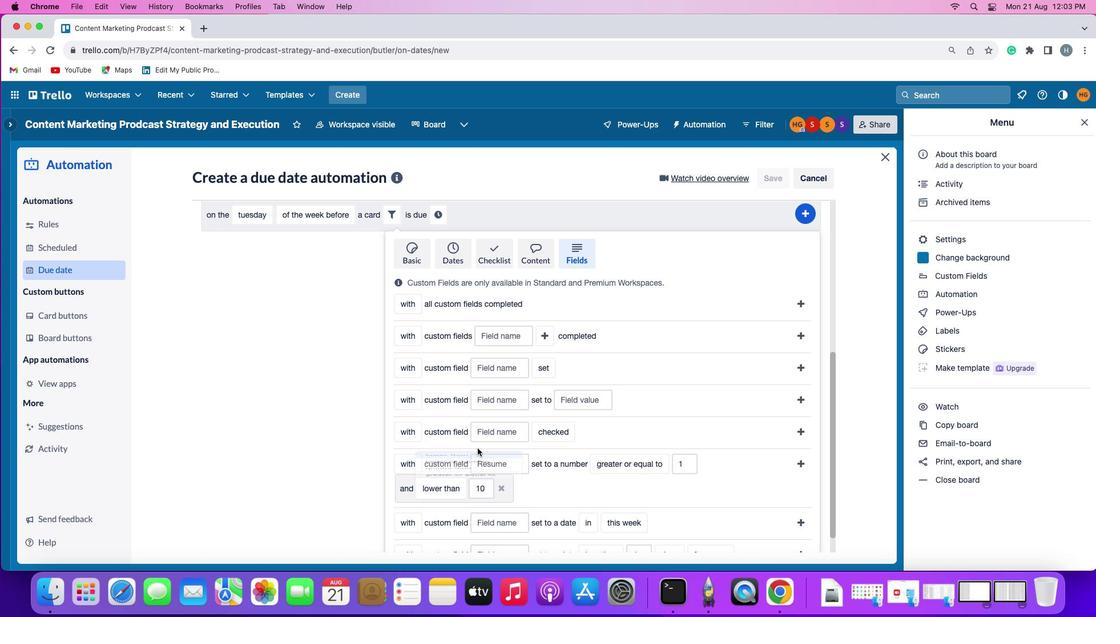 
Action: Mouse moved to (590, 468)
Screenshot: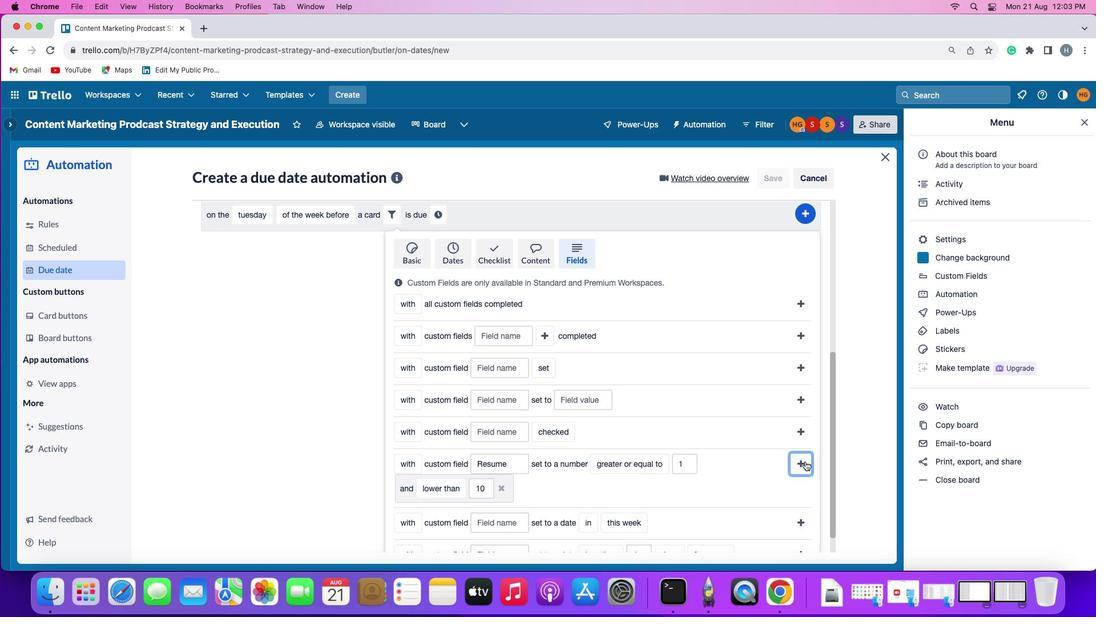 
Action: Mouse pressed left at (590, 468)
Screenshot: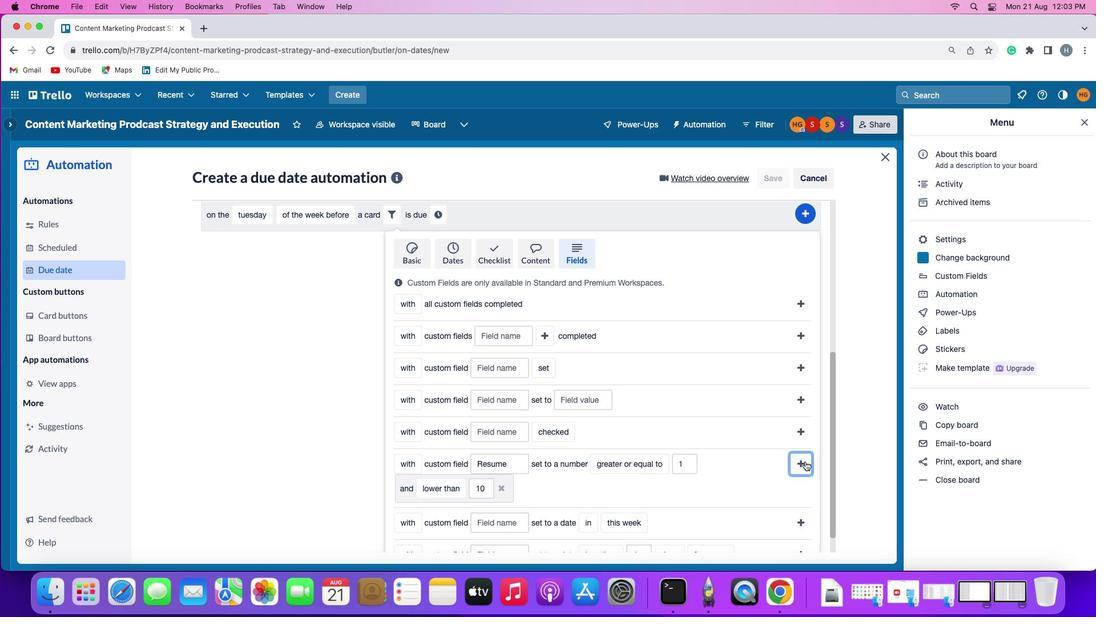 
Action: Mouse moved to (574, 502)
Screenshot: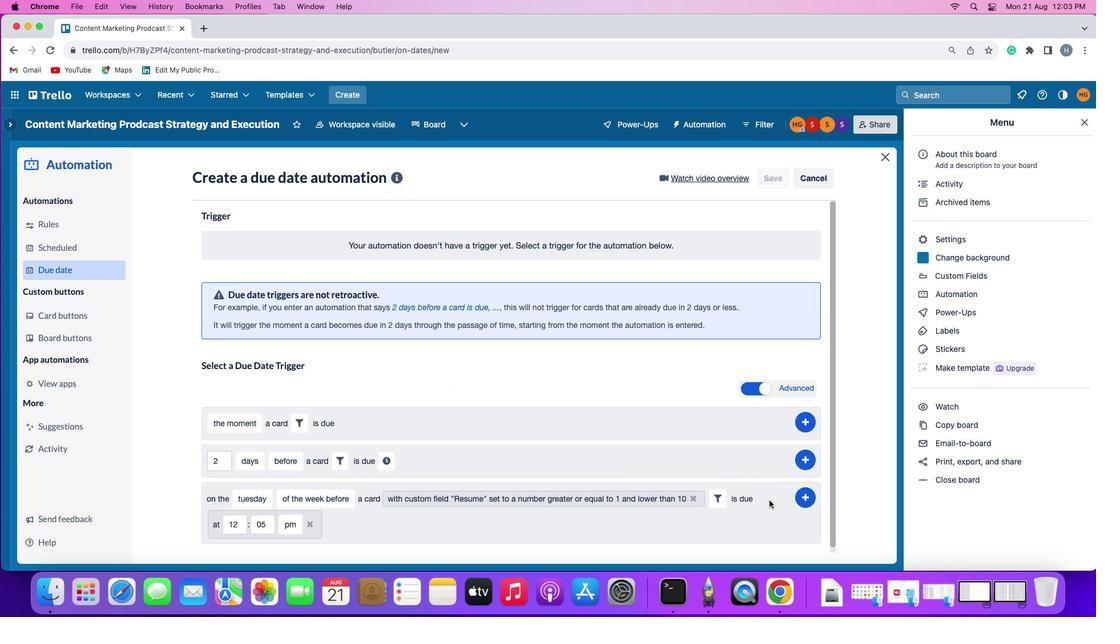 
Action: Mouse pressed left at (574, 502)
Screenshot: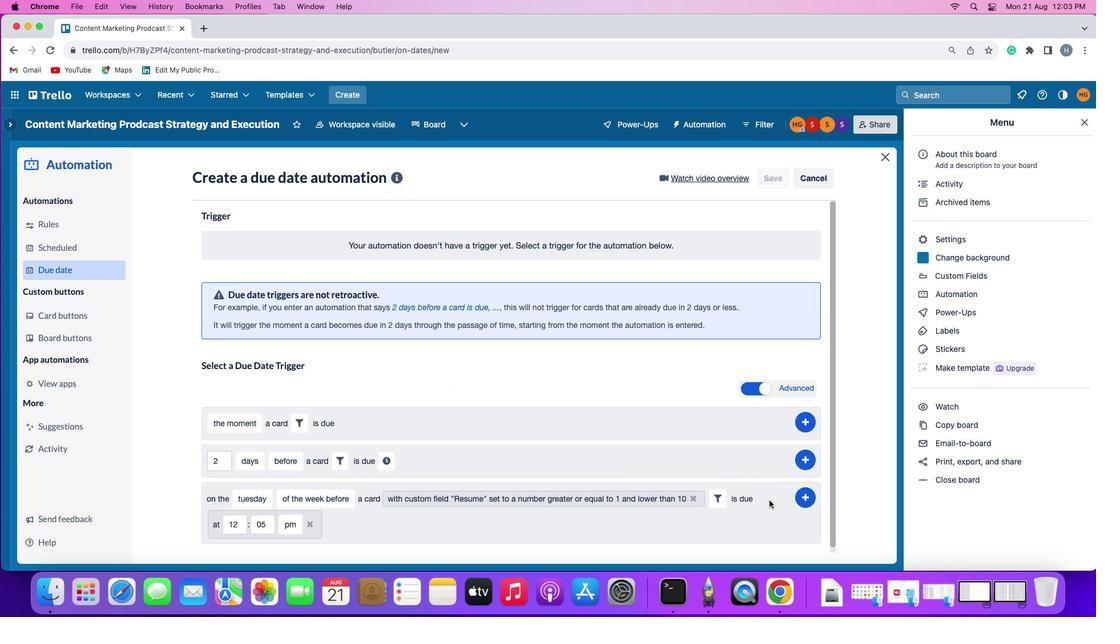 
Action: Mouse moved to (335, 529)
Screenshot: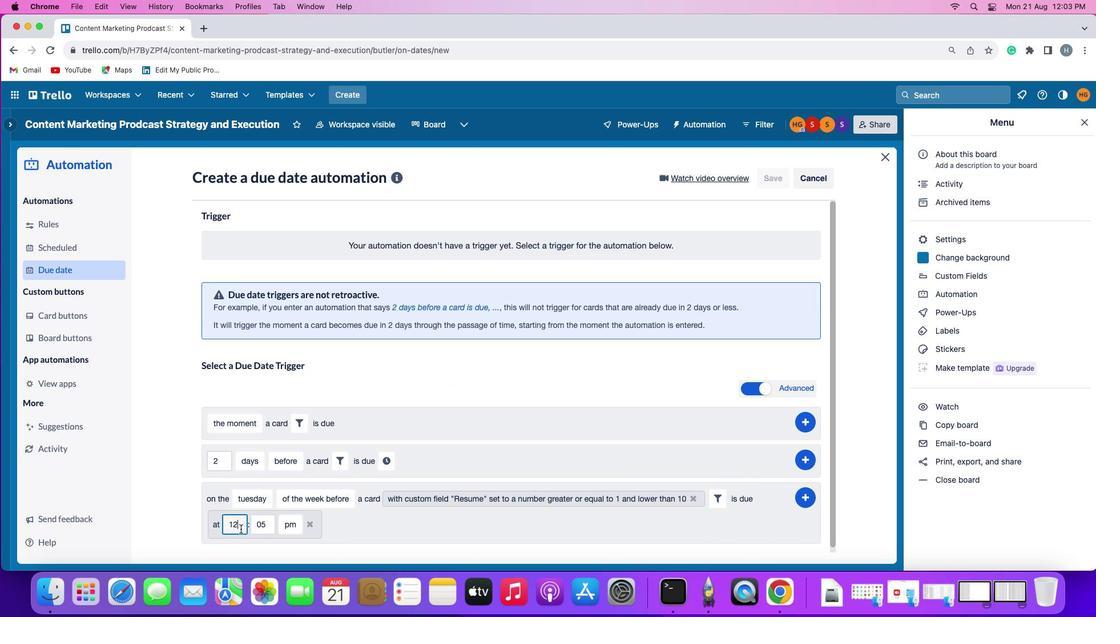
Action: Mouse pressed left at (335, 529)
Screenshot: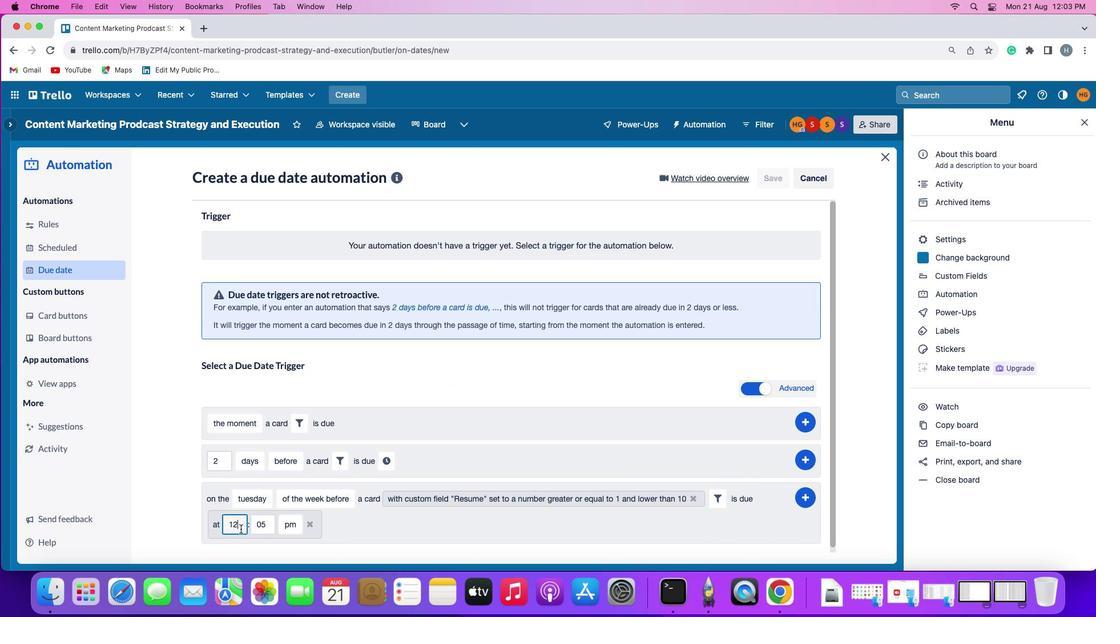 
Action: Key pressed Key.backspace
Screenshot: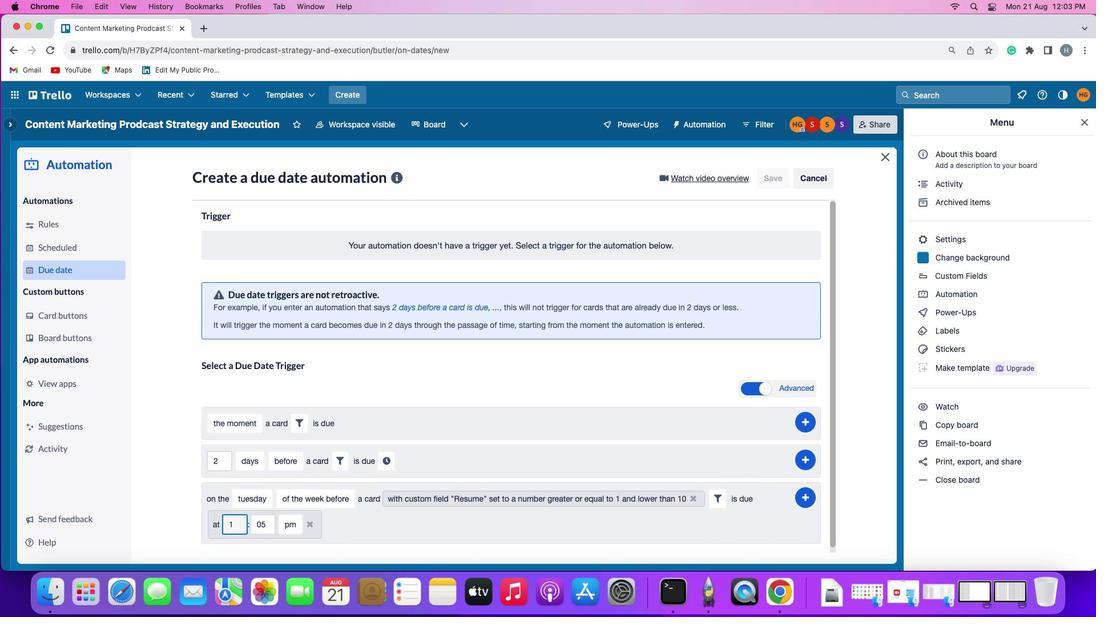 
Action: Mouse moved to (339, 528)
Screenshot: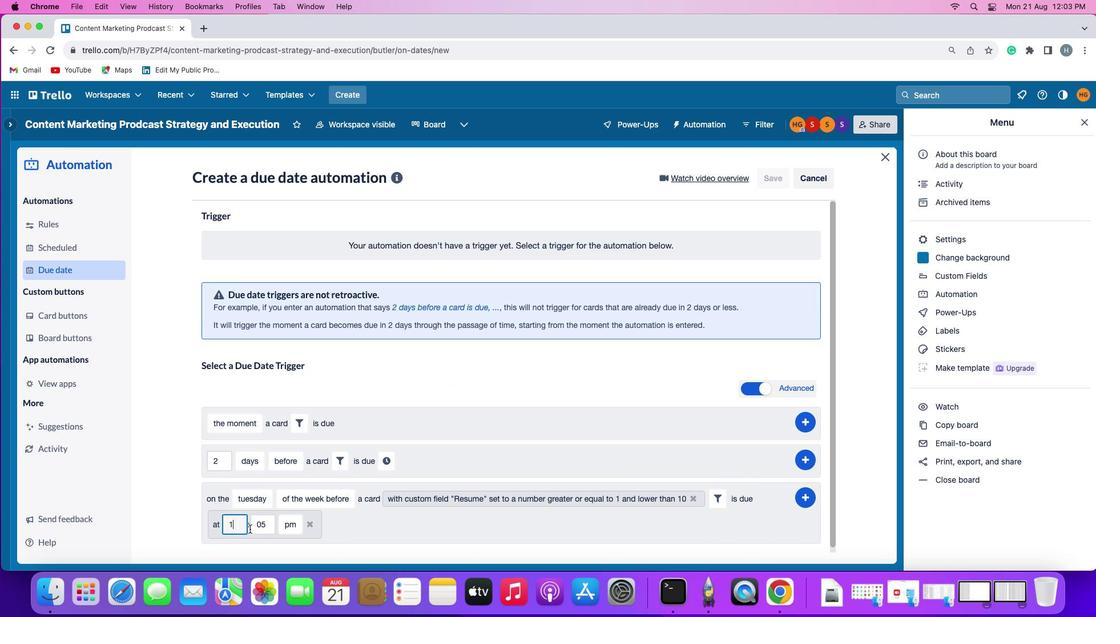 
Action: Key pressed '1'
Screenshot: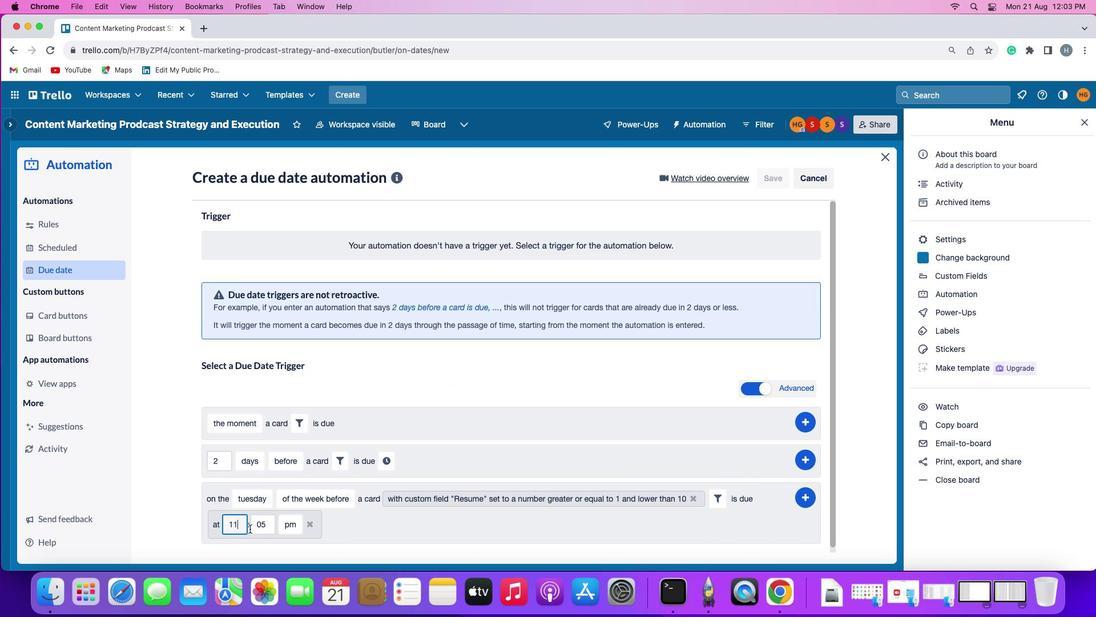 
Action: Mouse moved to (350, 526)
Screenshot: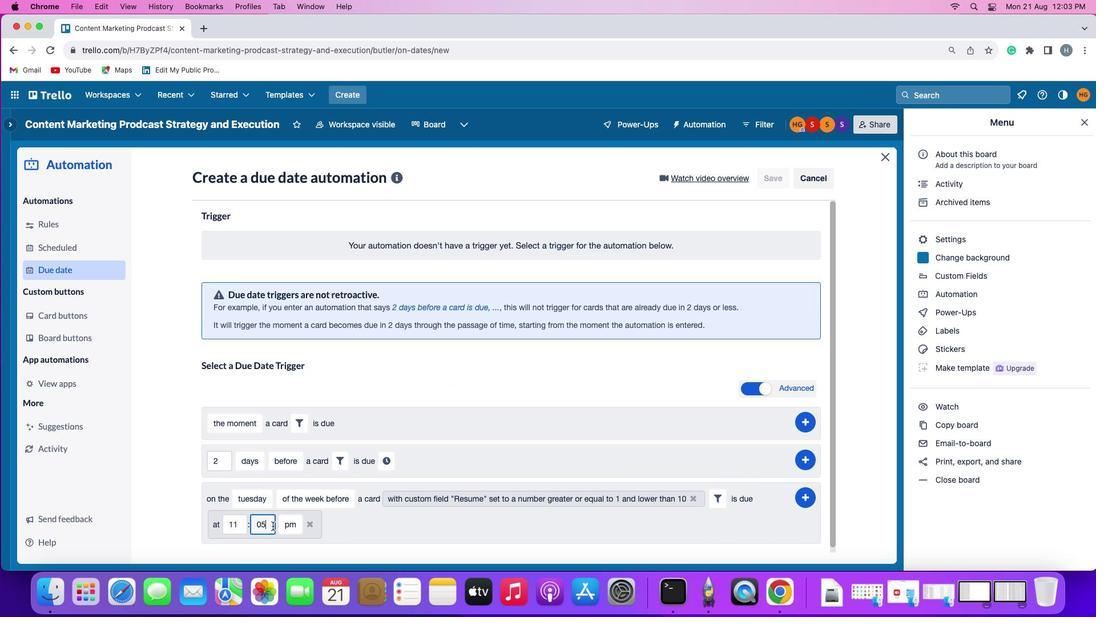 
Action: Mouse pressed left at (350, 526)
Screenshot: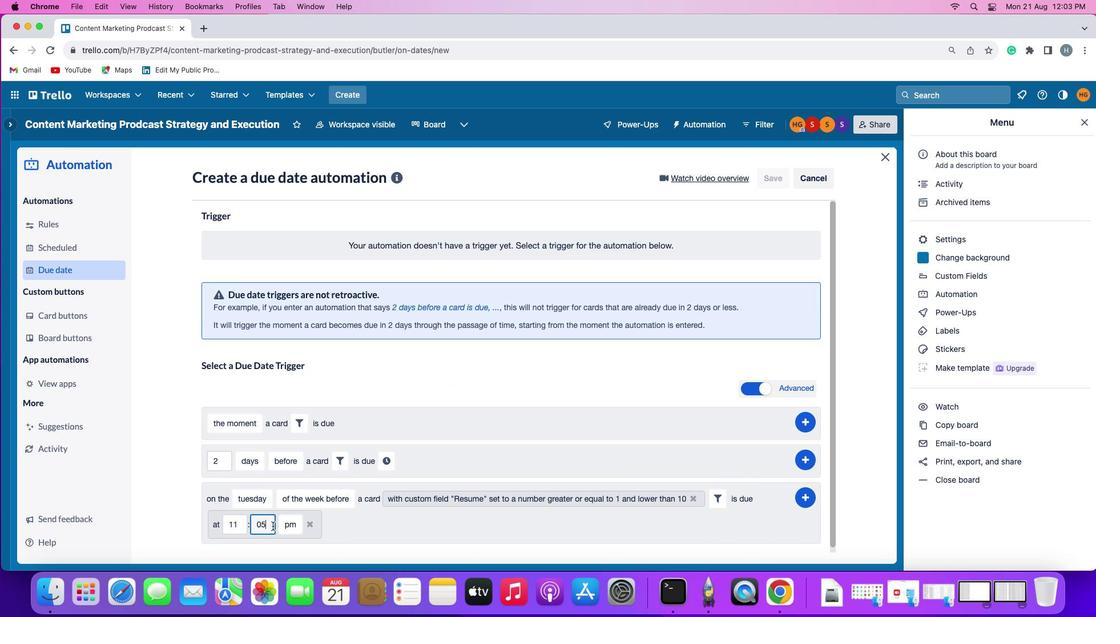 
Action: Key pressed Key.backspace'0'
Screenshot: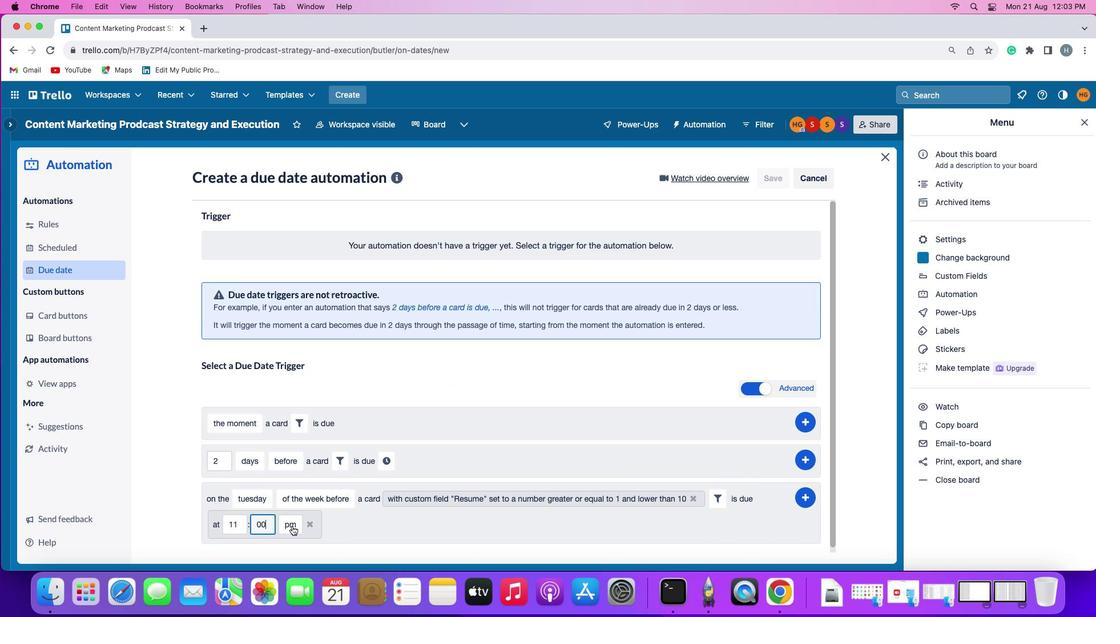 
Action: Mouse moved to (359, 526)
Screenshot: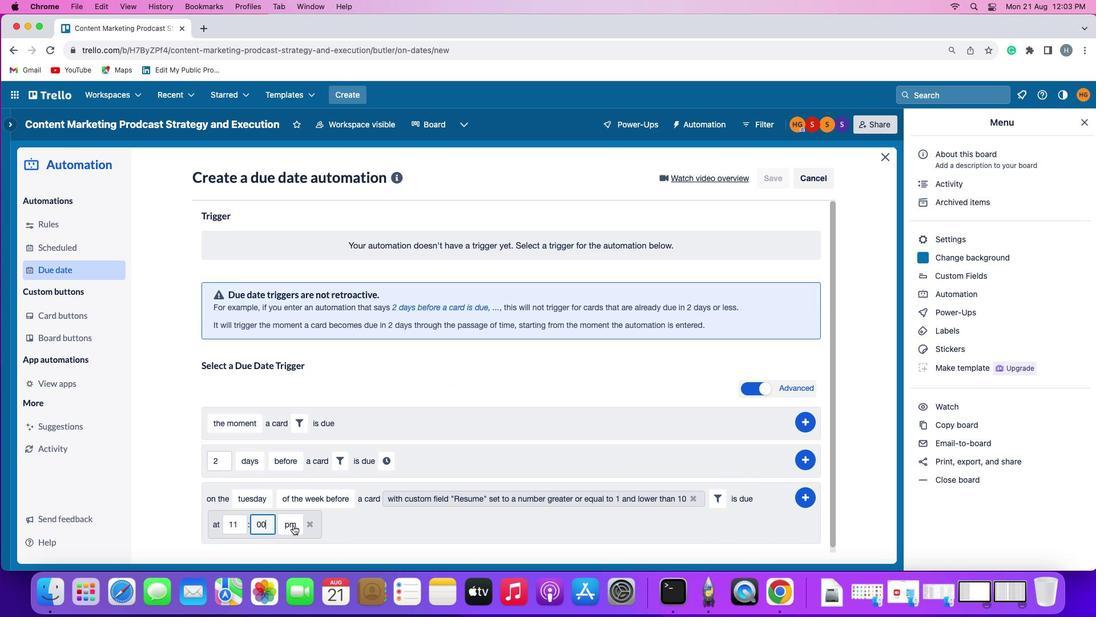
Action: Mouse pressed left at (359, 526)
Screenshot: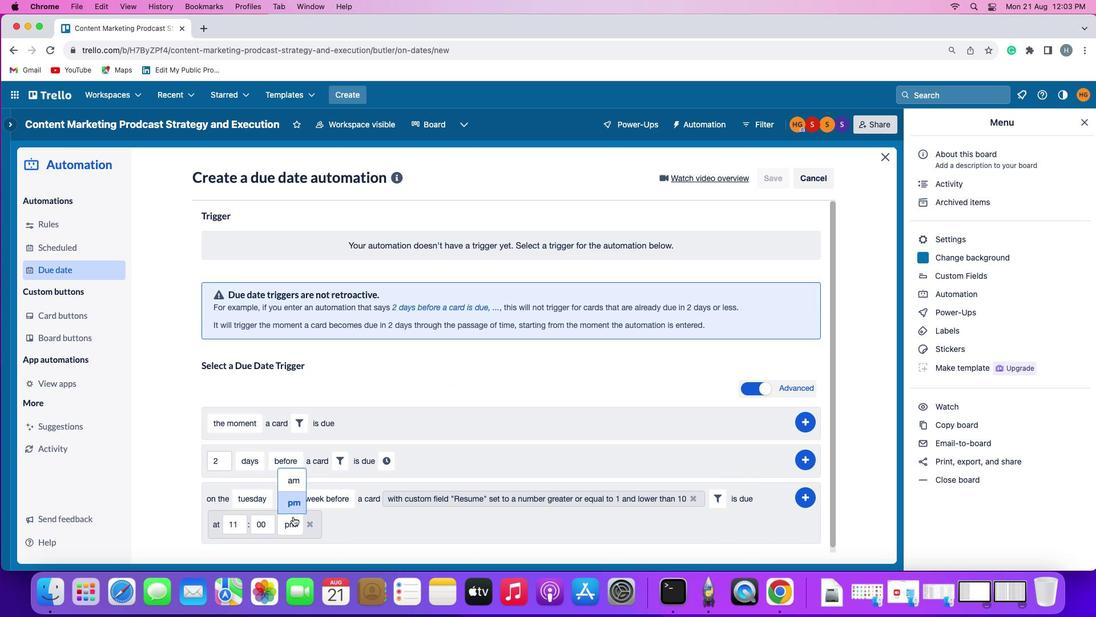 
Action: Mouse moved to (361, 483)
Screenshot: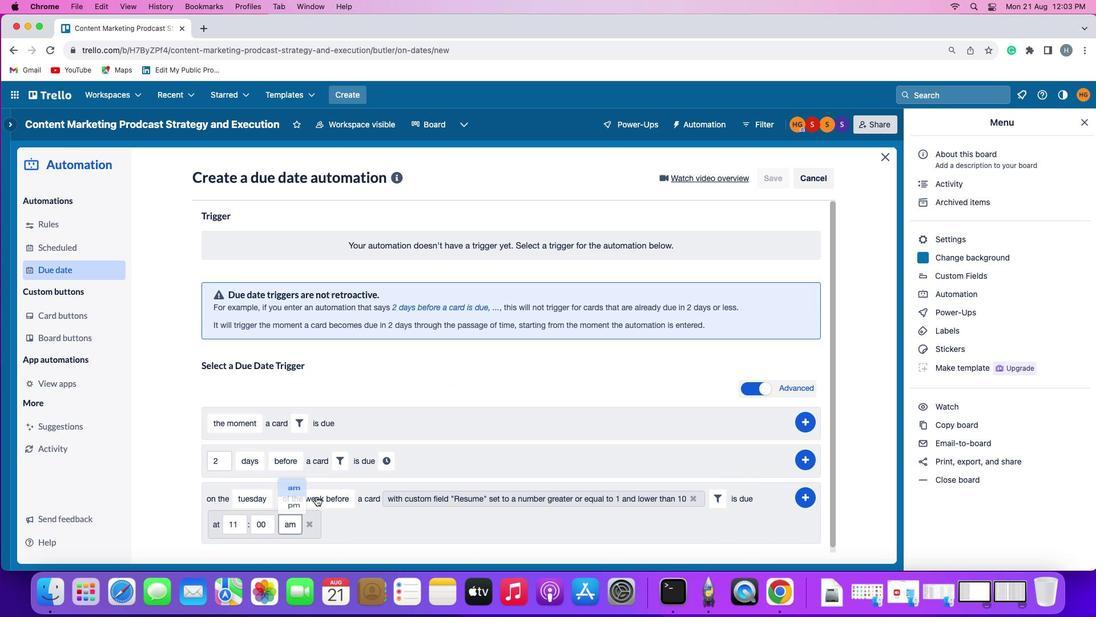 
Action: Mouse pressed left at (361, 483)
Screenshot: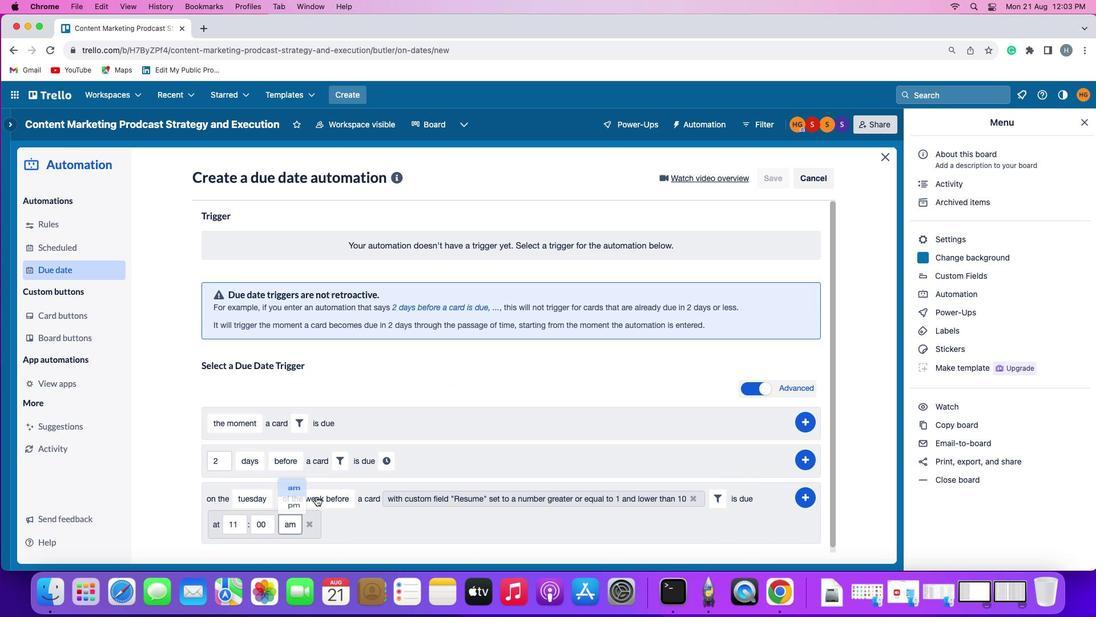 
Action: Mouse moved to (591, 498)
Screenshot: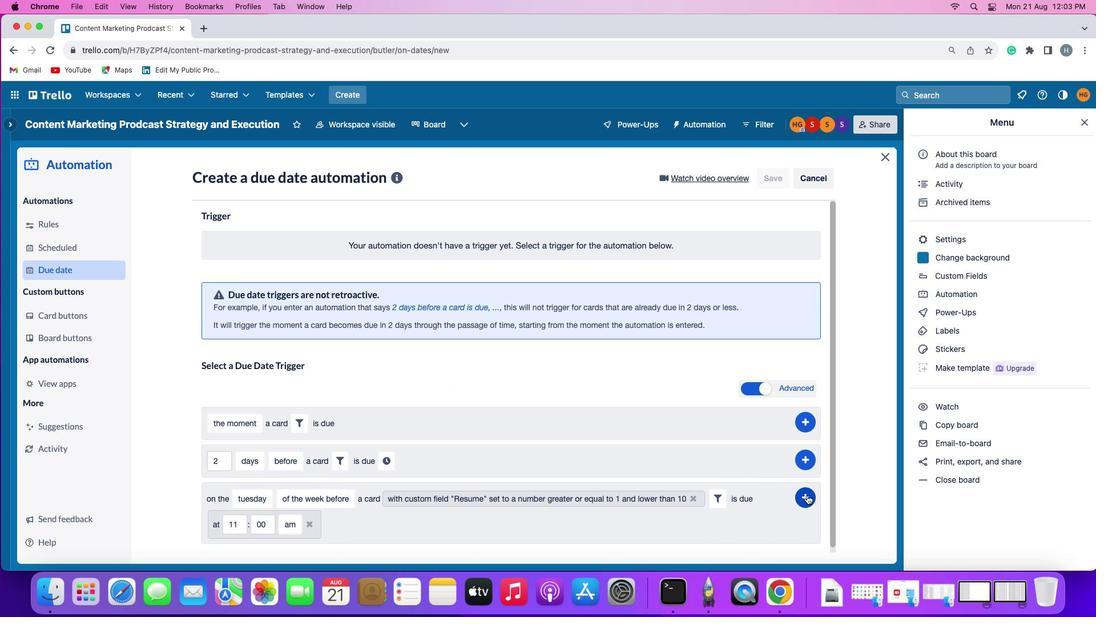 
Action: Mouse pressed left at (591, 498)
Screenshot: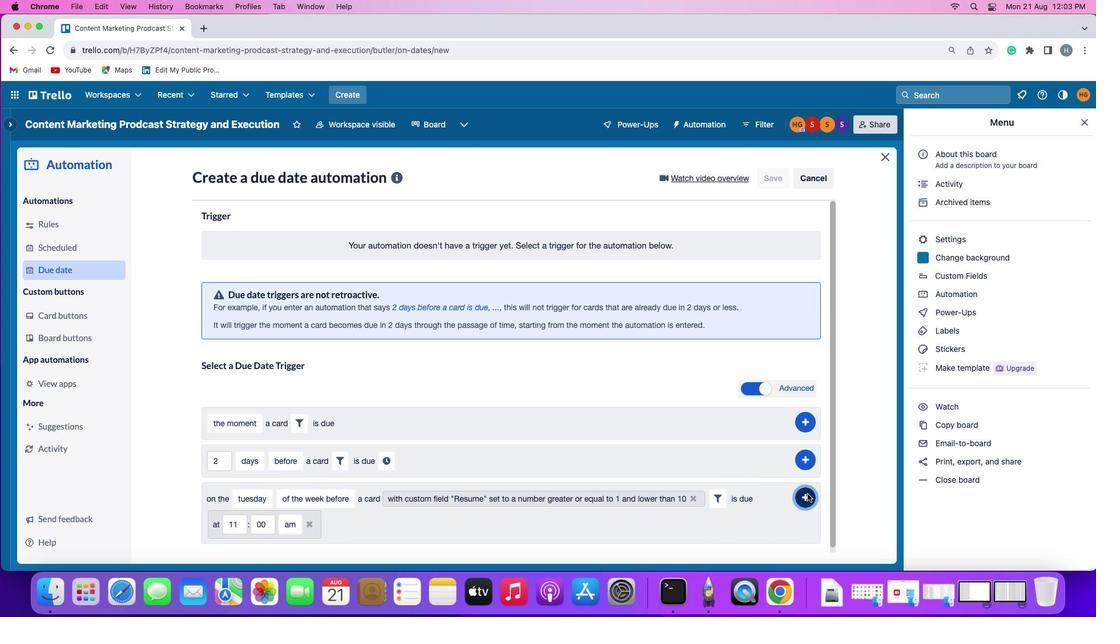 
Action: Mouse moved to (605, 431)
Screenshot: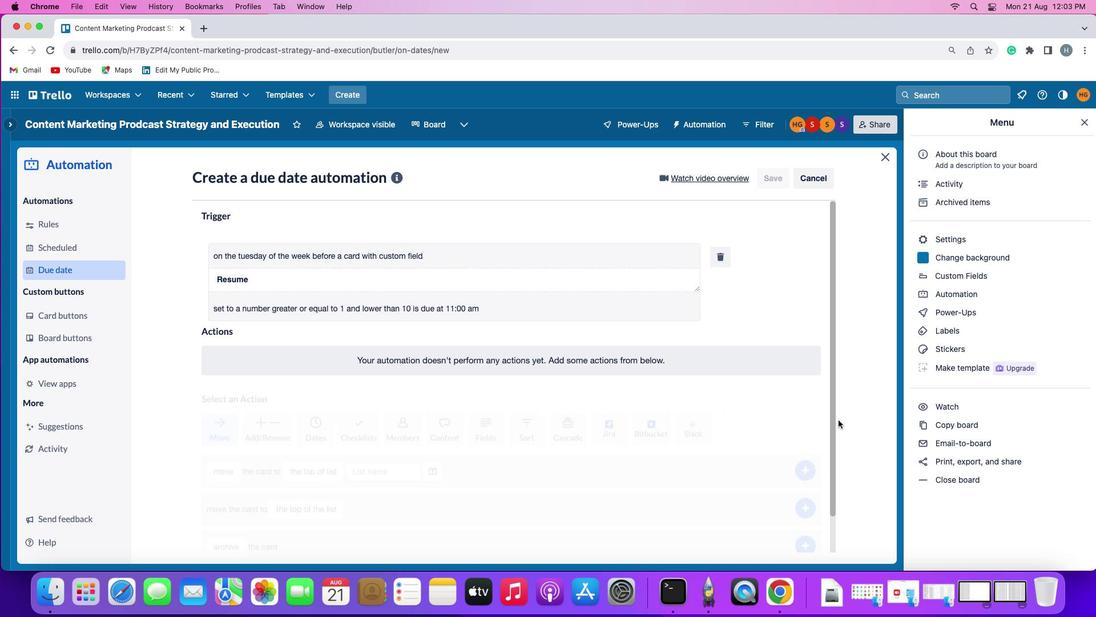 
